 Task: Create a due date automation trigger when advanced on, on the tuesday of the week a card is due add content with a description starting with resumeat 11:00 AM.
Action: Mouse moved to (877, 271)
Screenshot: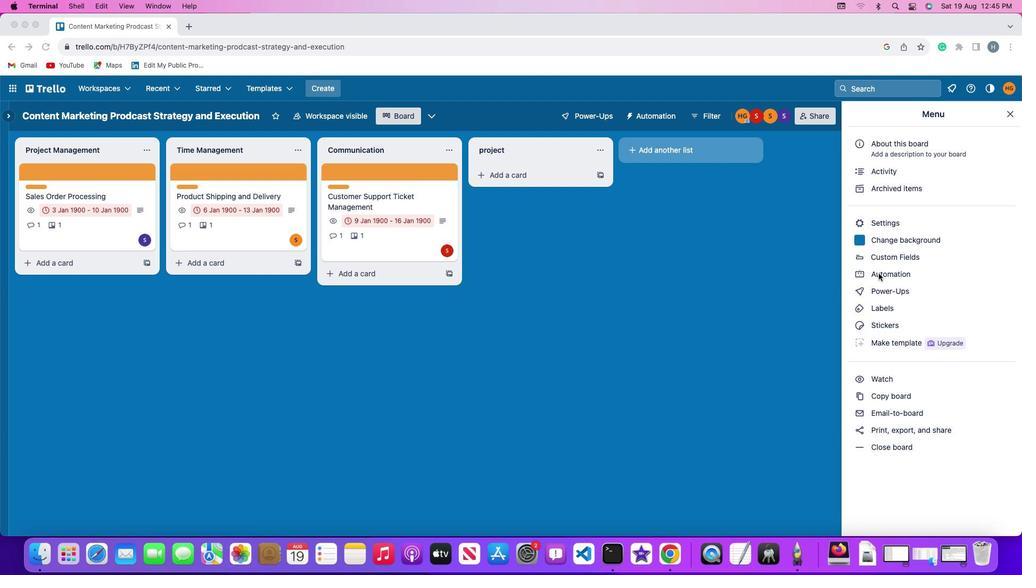 
Action: Mouse pressed left at (877, 271)
Screenshot: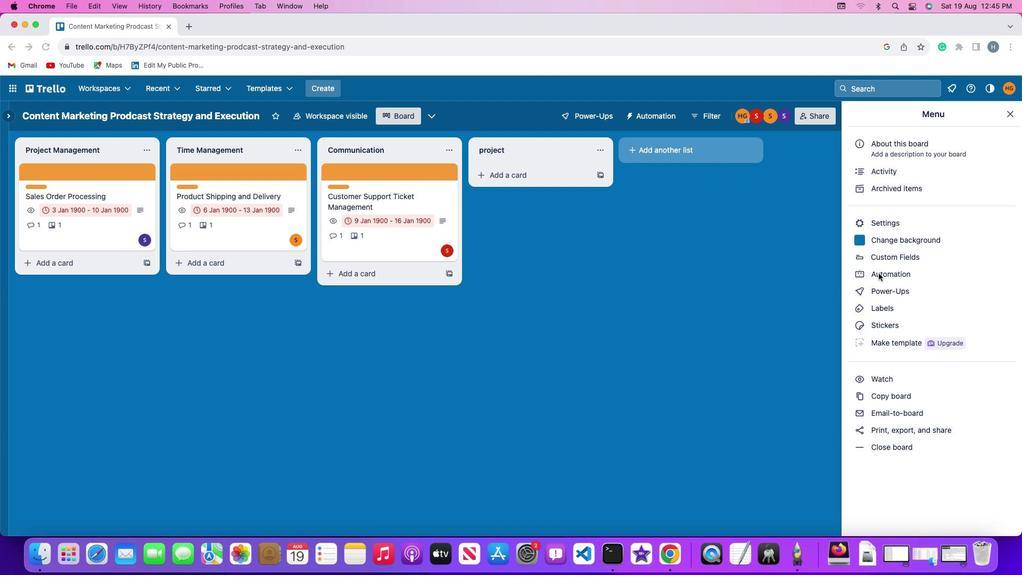 
Action: Mouse pressed left at (877, 271)
Screenshot: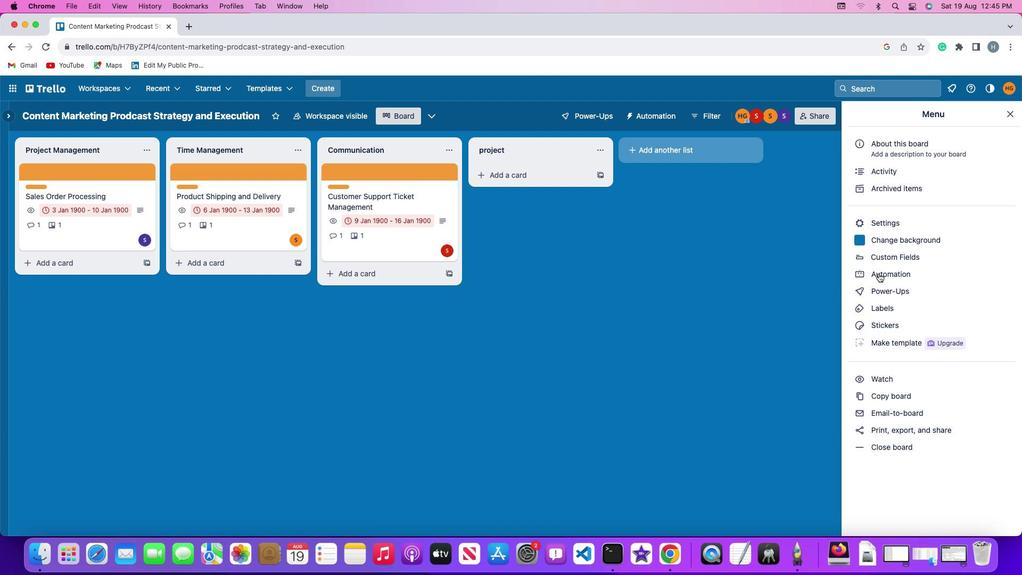 
Action: Mouse moved to (63, 243)
Screenshot: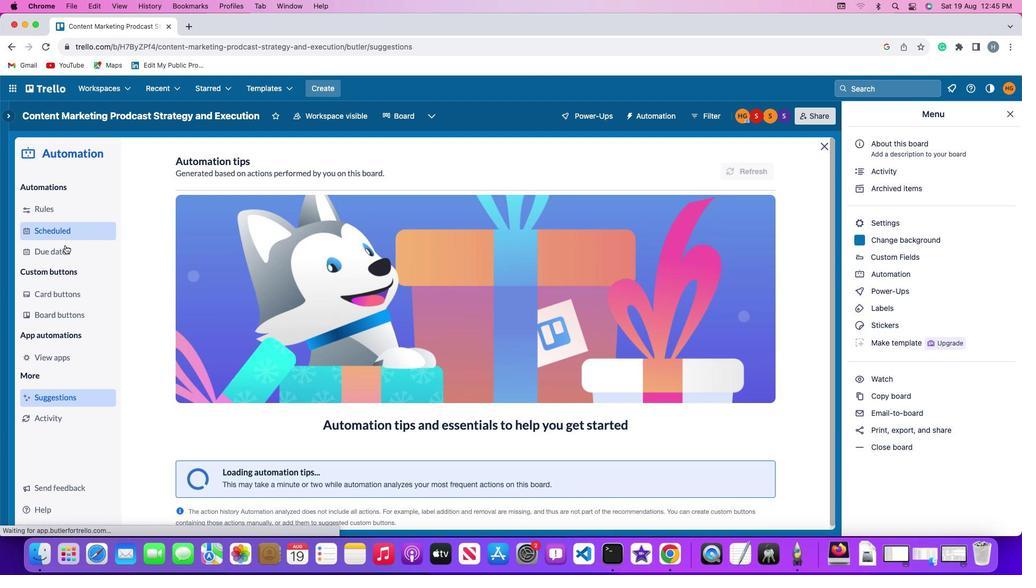 
Action: Mouse pressed left at (63, 243)
Screenshot: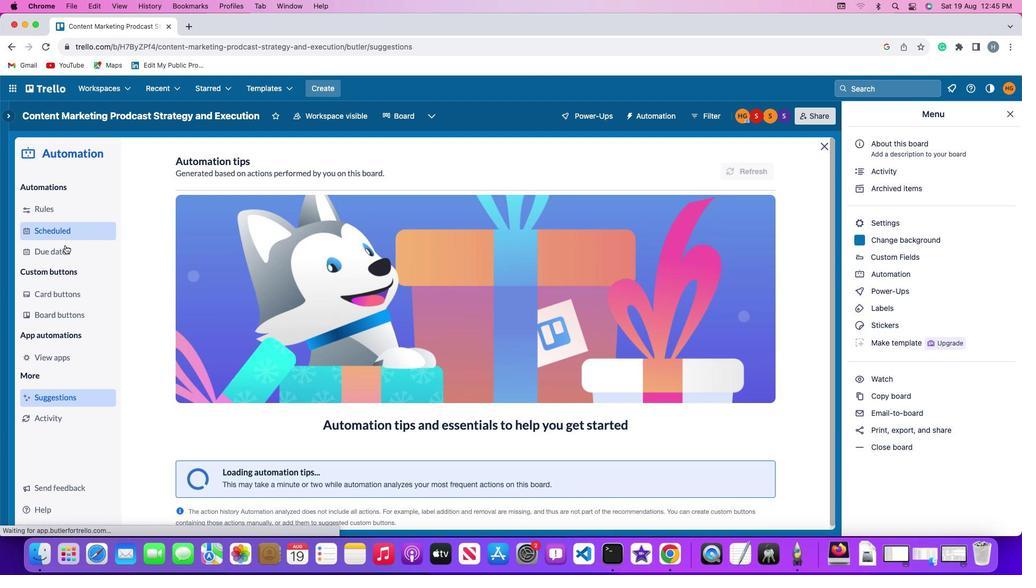 
Action: Mouse moved to (730, 159)
Screenshot: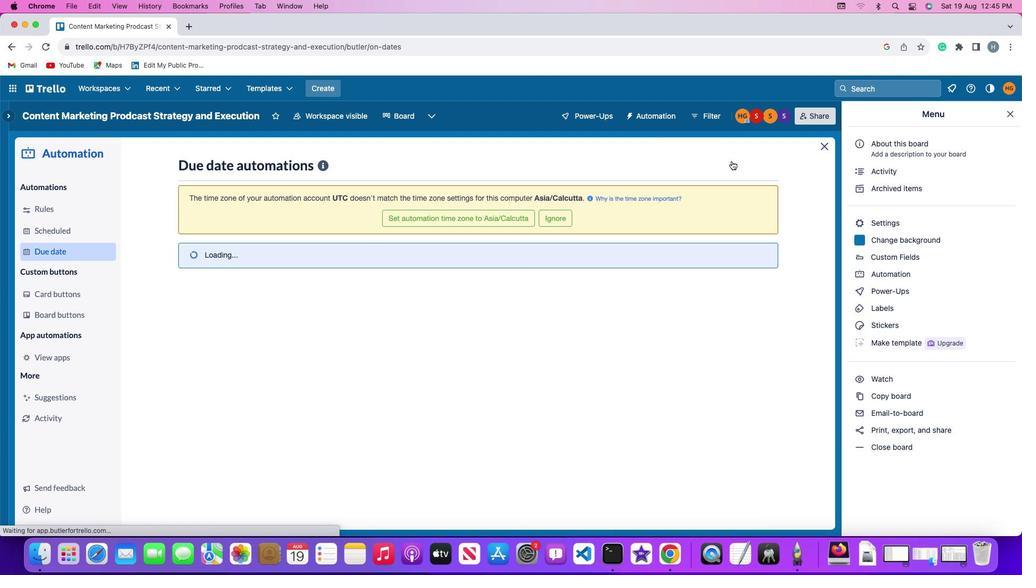 
Action: Mouse pressed left at (730, 159)
Screenshot: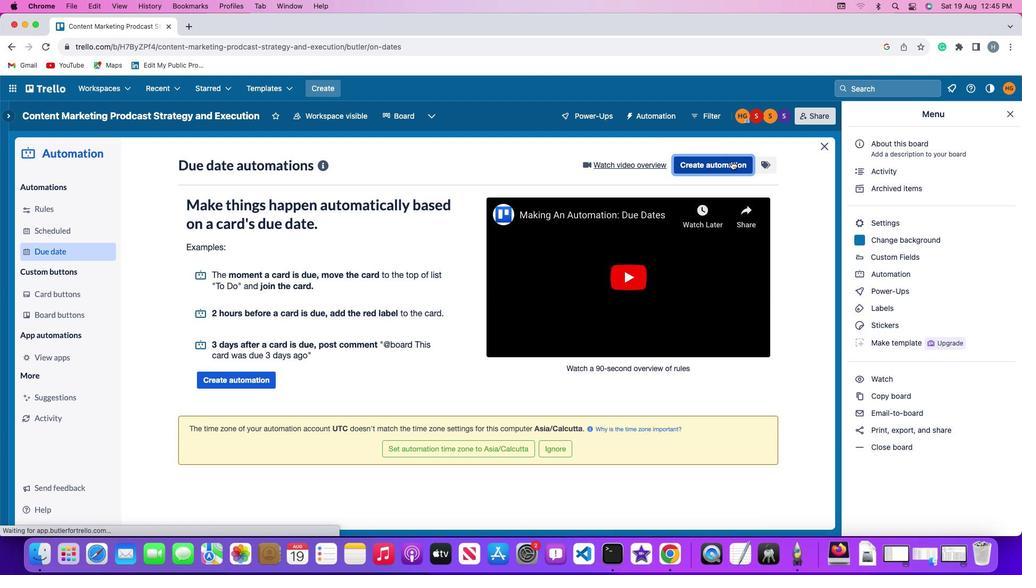
Action: Mouse moved to (264, 270)
Screenshot: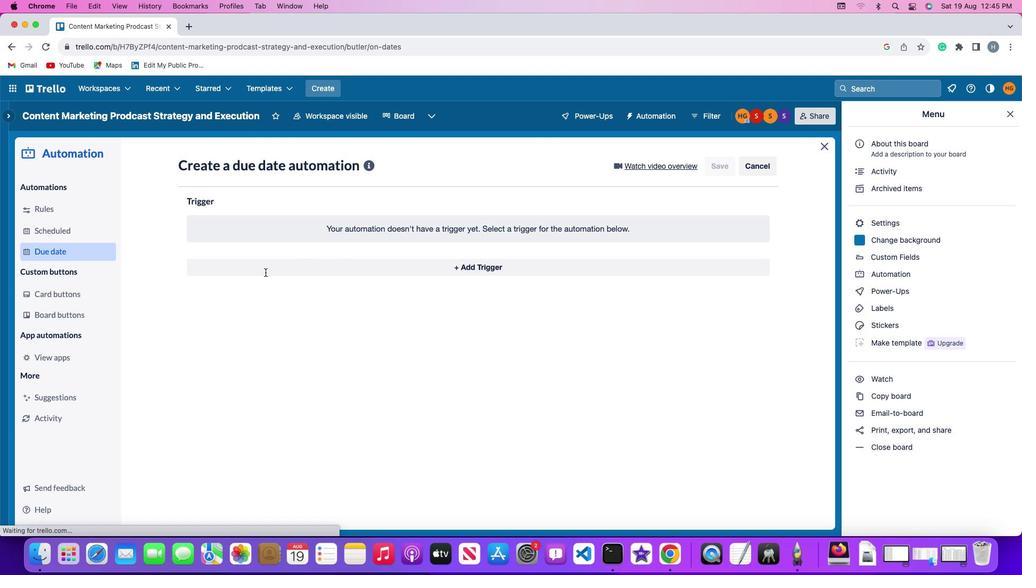 
Action: Mouse pressed left at (264, 270)
Screenshot: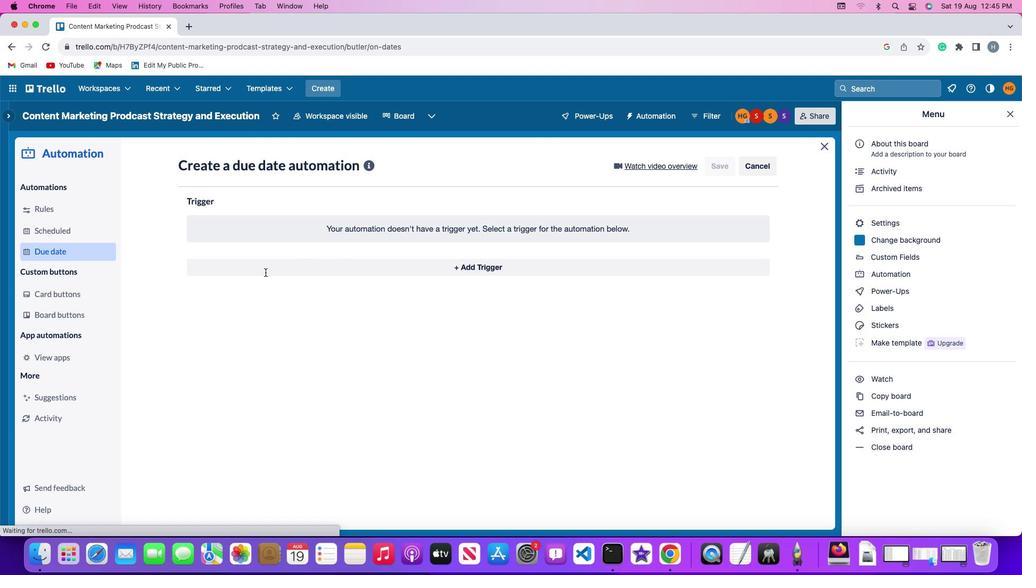 
Action: Mouse moved to (237, 466)
Screenshot: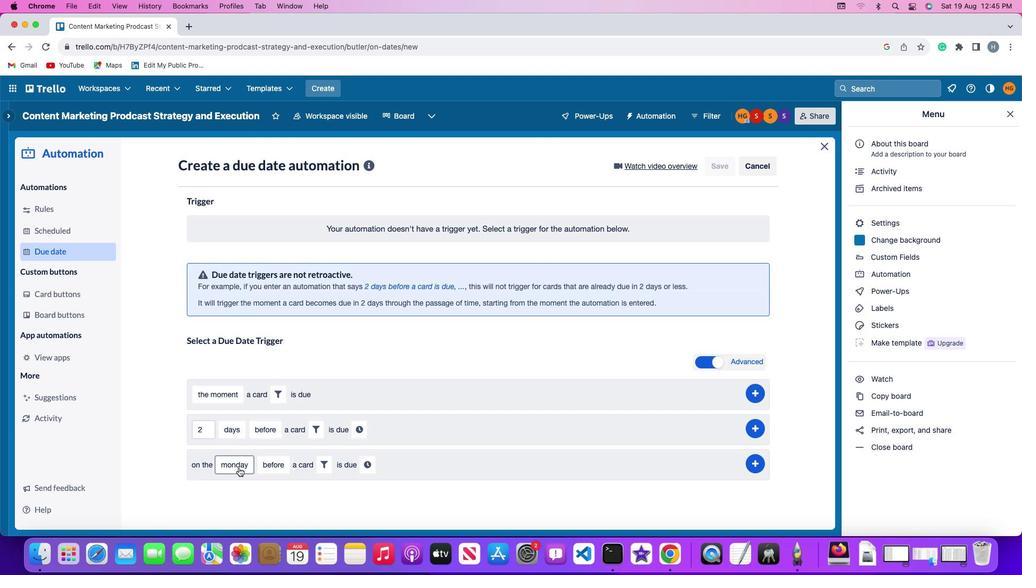
Action: Mouse pressed left at (237, 466)
Screenshot: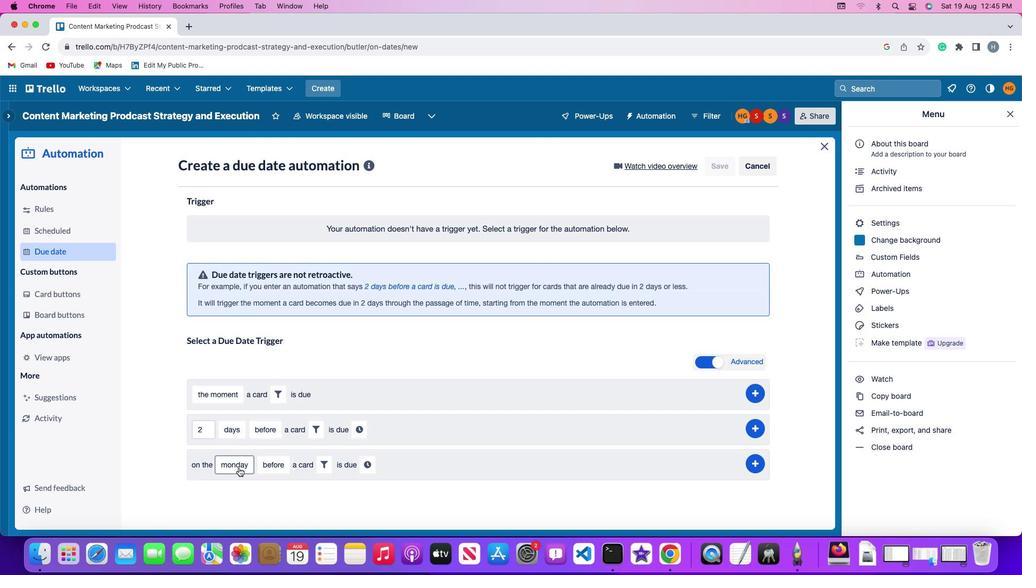 
Action: Mouse moved to (253, 337)
Screenshot: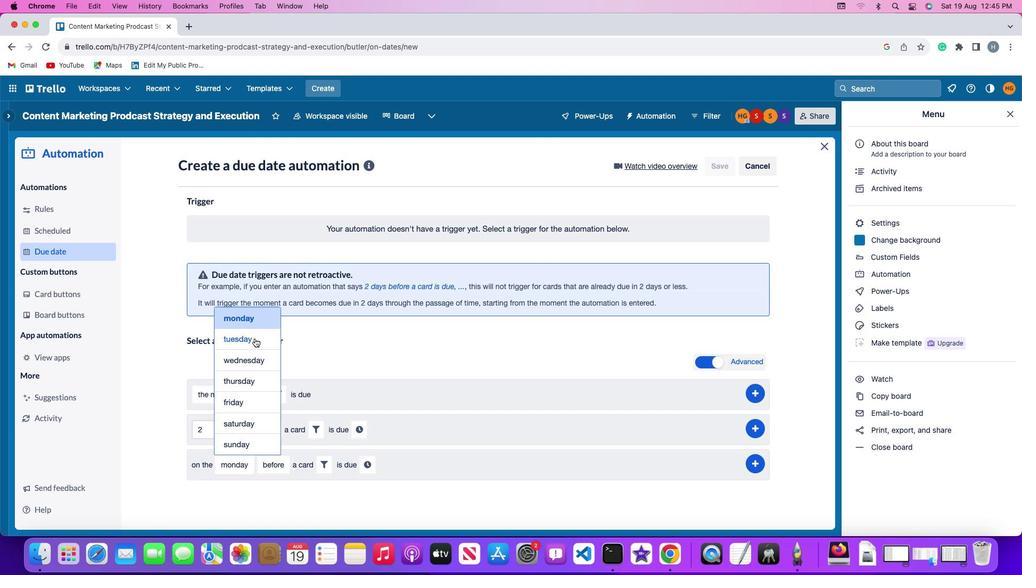 
Action: Mouse pressed left at (253, 337)
Screenshot: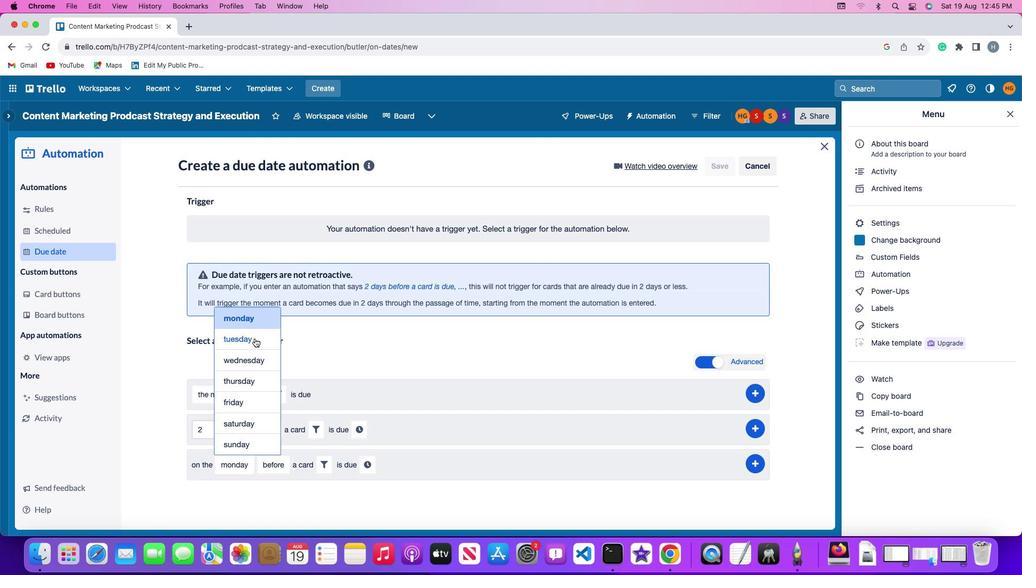 
Action: Mouse moved to (272, 459)
Screenshot: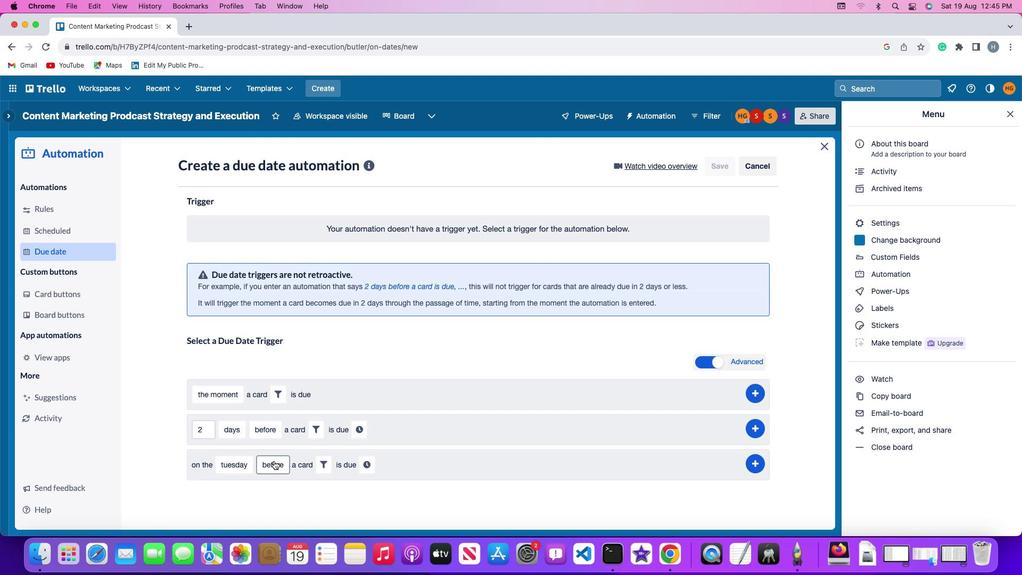 
Action: Mouse pressed left at (272, 459)
Screenshot: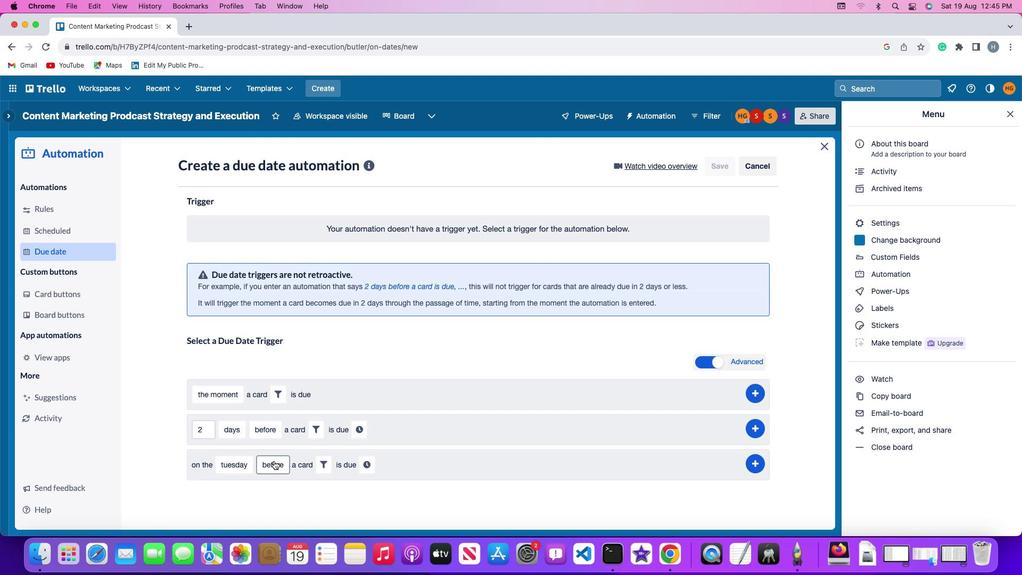 
Action: Mouse moved to (276, 422)
Screenshot: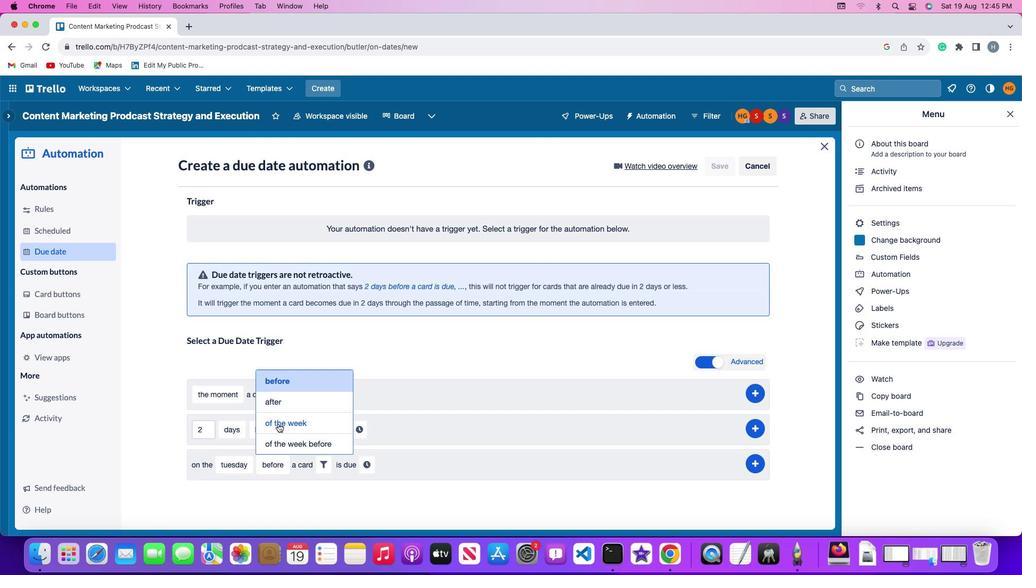 
Action: Mouse pressed left at (276, 422)
Screenshot: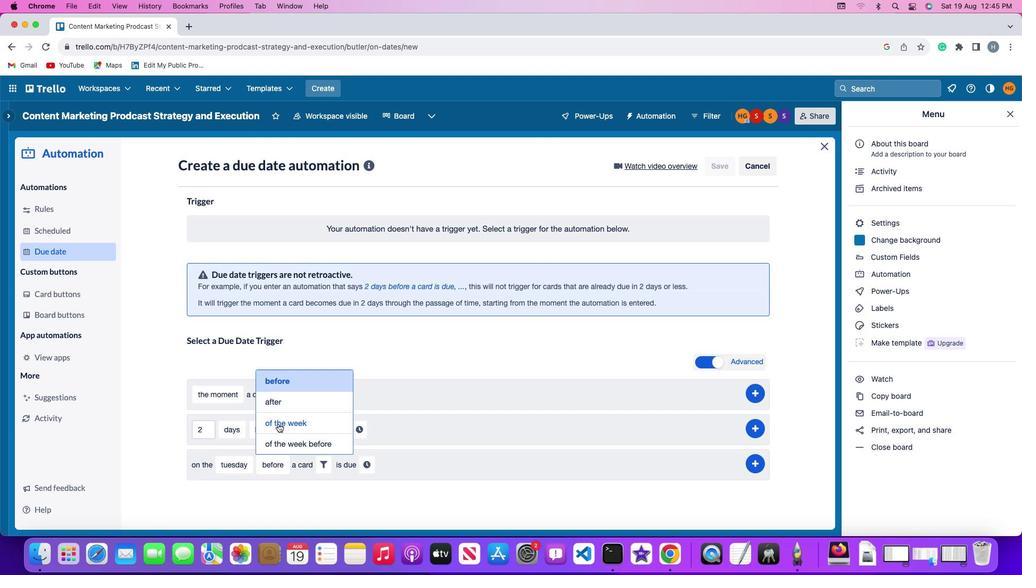 
Action: Mouse moved to (338, 455)
Screenshot: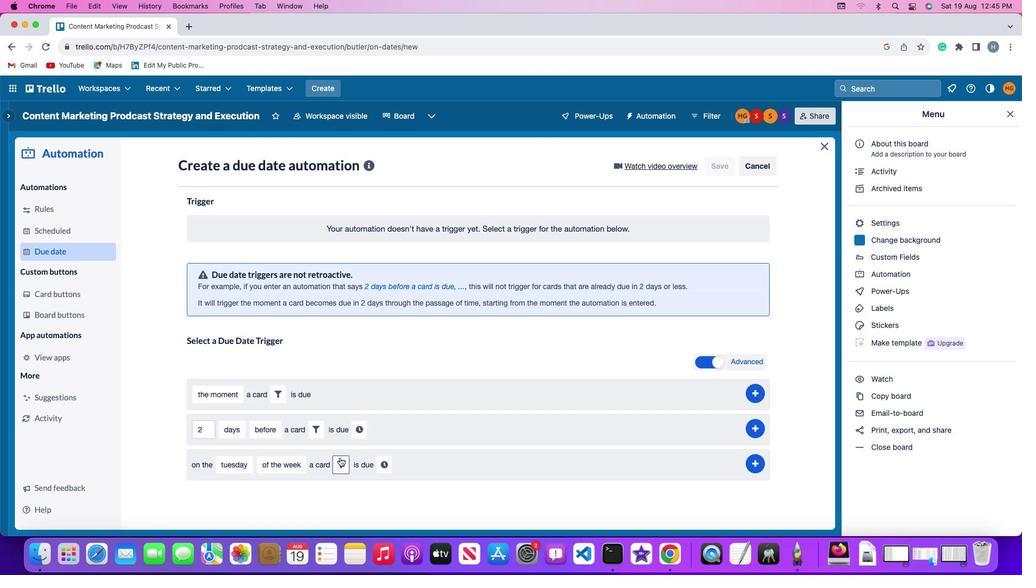 
Action: Mouse pressed left at (338, 455)
Screenshot: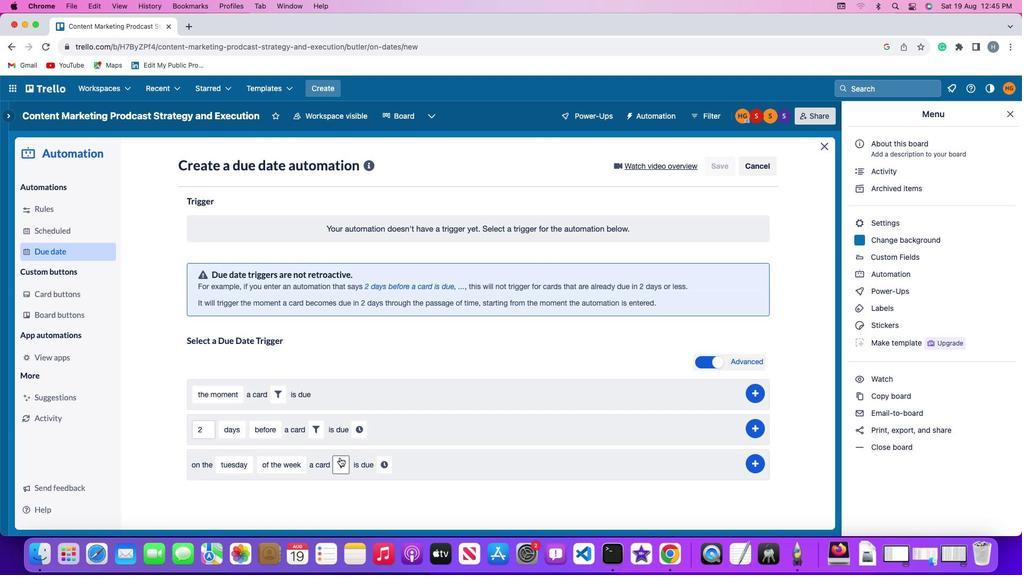 
Action: Mouse moved to (467, 491)
Screenshot: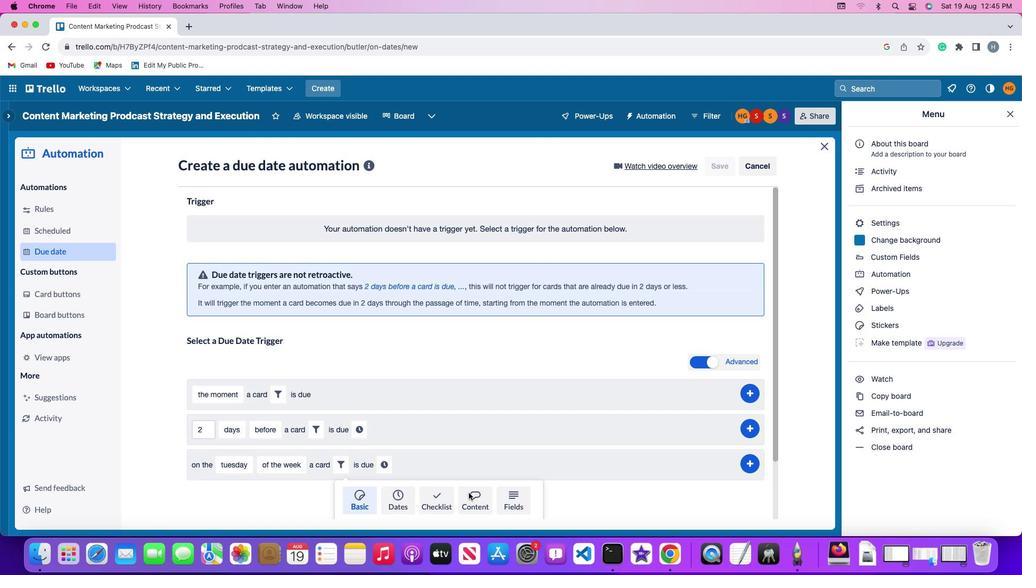 
Action: Mouse pressed left at (467, 491)
Screenshot: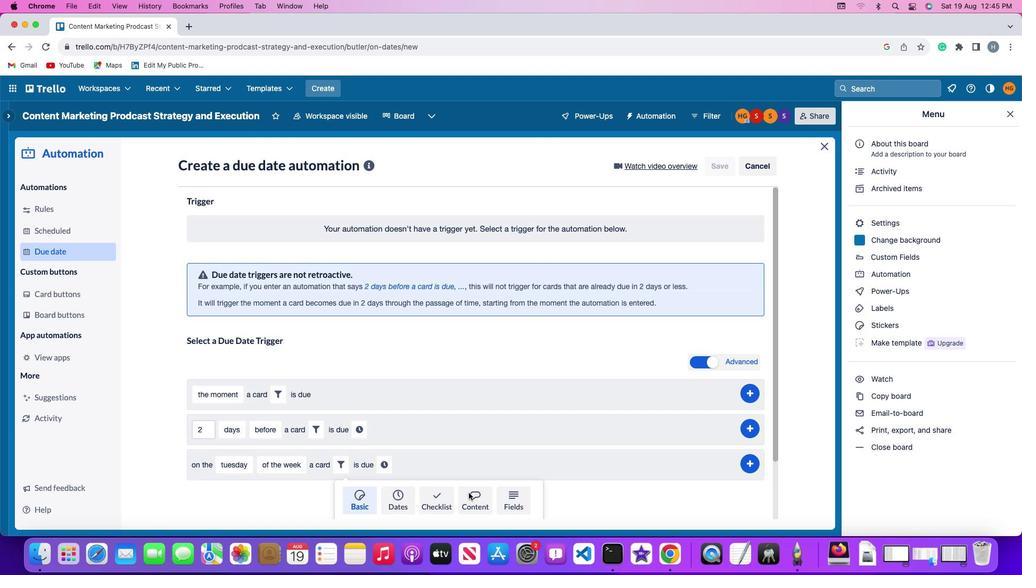 
Action: Mouse moved to (278, 491)
Screenshot: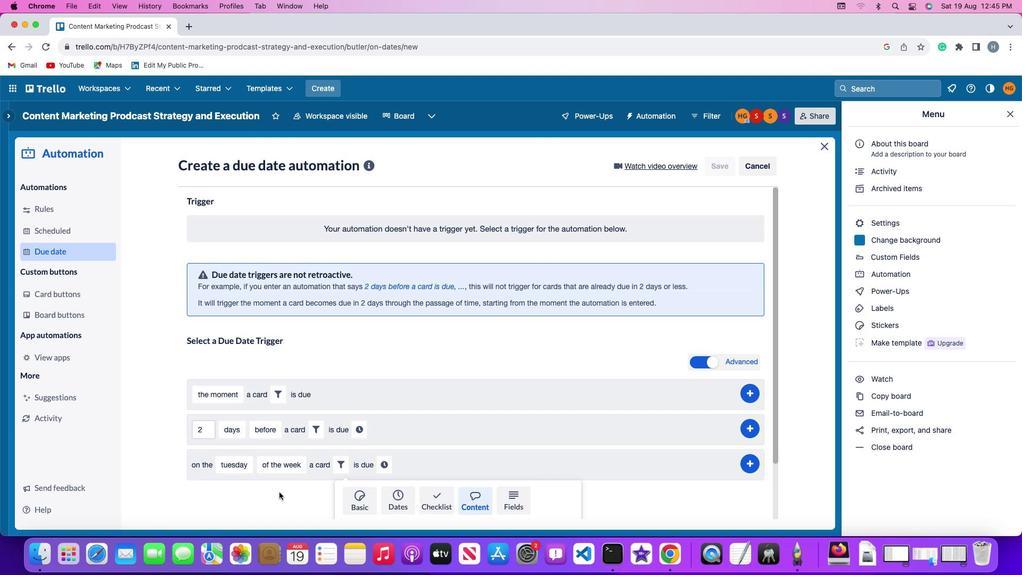 
Action: Mouse scrolled (278, 491) with delta (-1, -1)
Screenshot: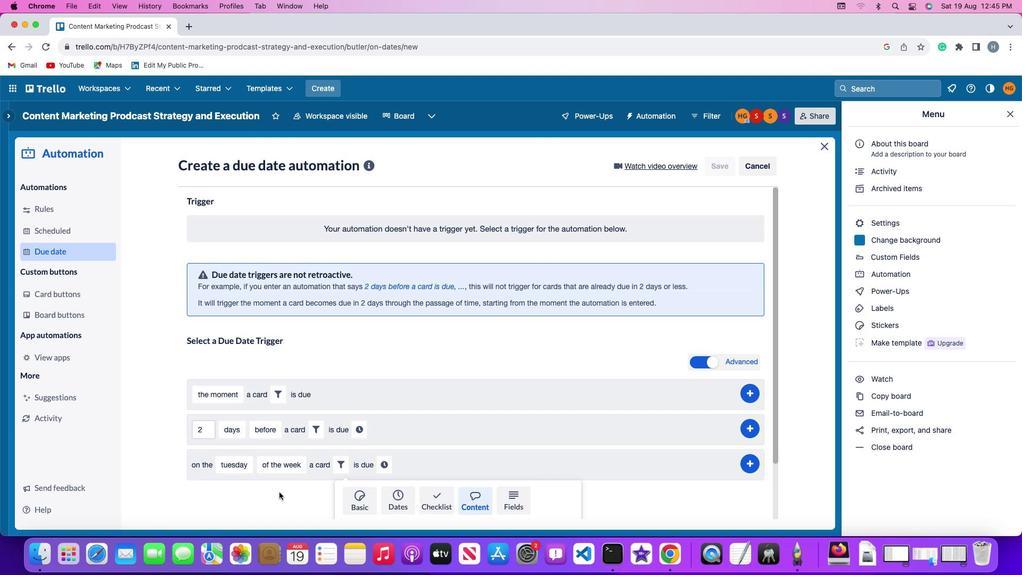 
Action: Mouse scrolled (278, 491) with delta (-1, -1)
Screenshot: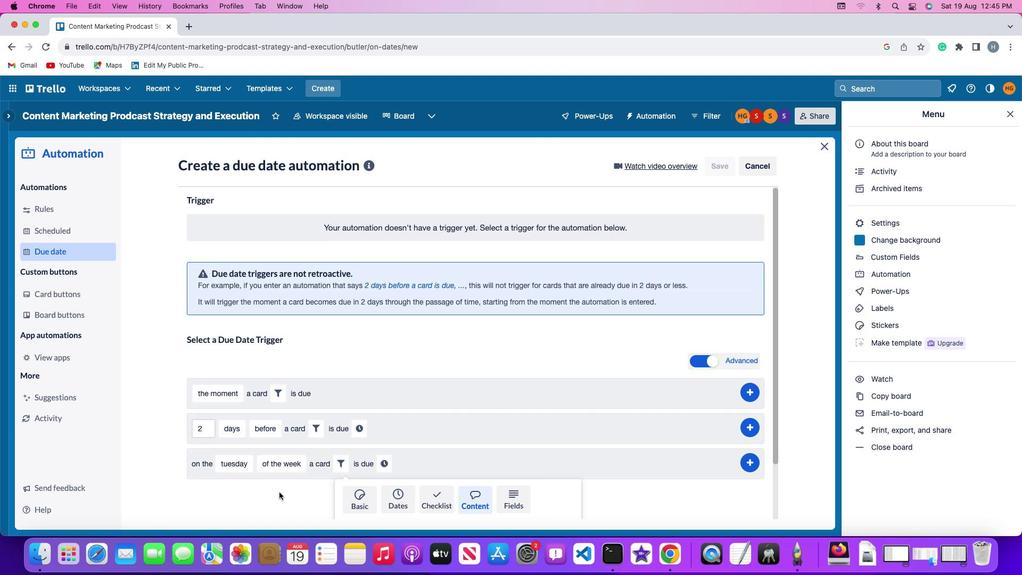 
Action: Mouse moved to (278, 491)
Screenshot: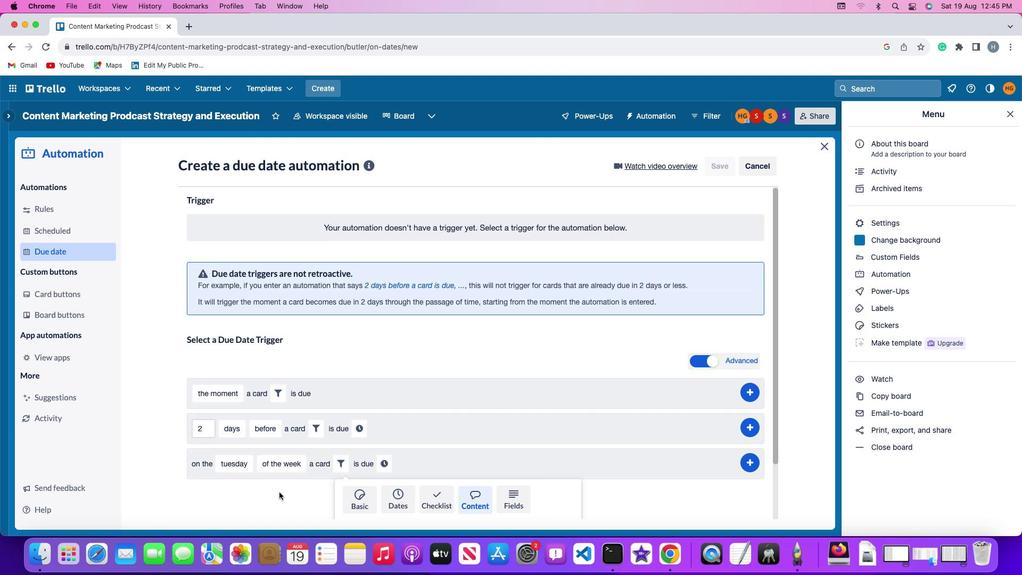 
Action: Mouse scrolled (278, 491) with delta (-1, -2)
Screenshot: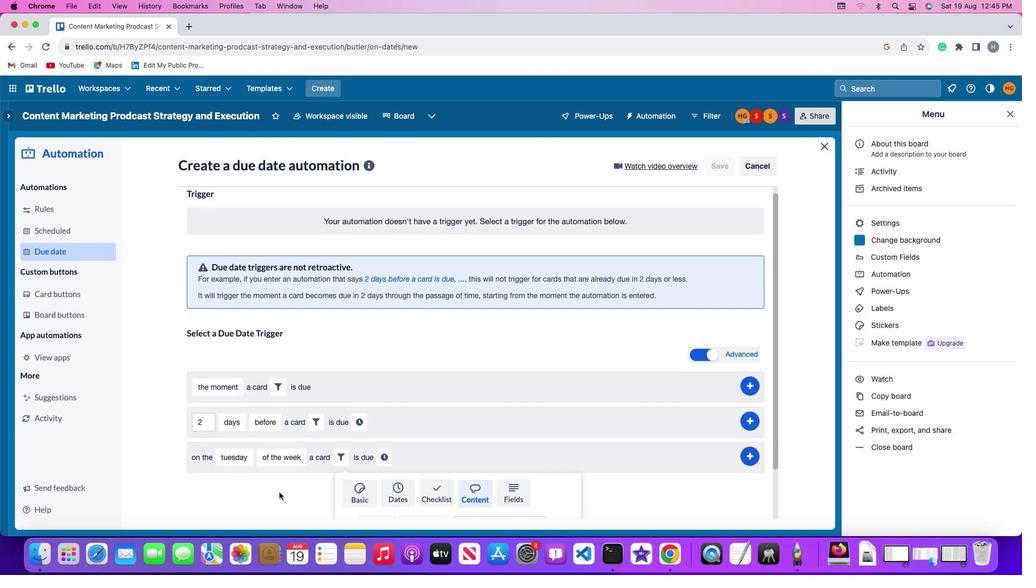 
Action: Mouse scrolled (278, 491) with delta (-1, -2)
Screenshot: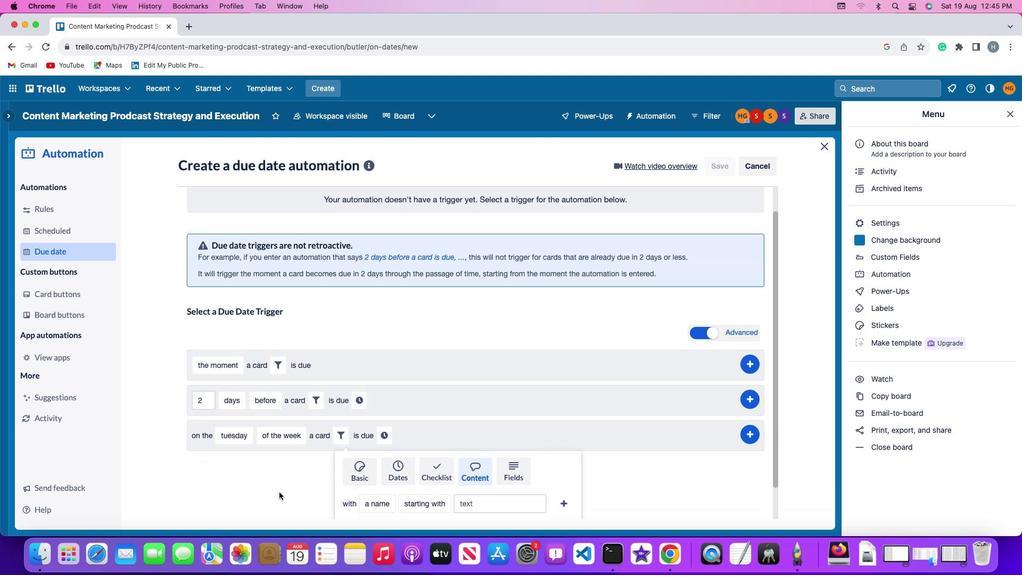 
Action: Mouse moved to (367, 460)
Screenshot: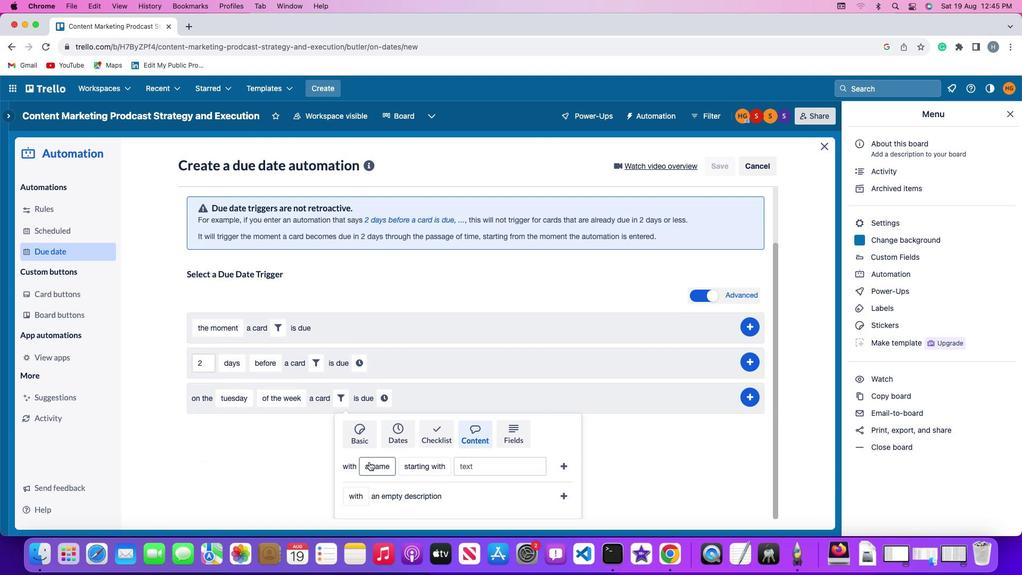 
Action: Mouse pressed left at (367, 460)
Screenshot: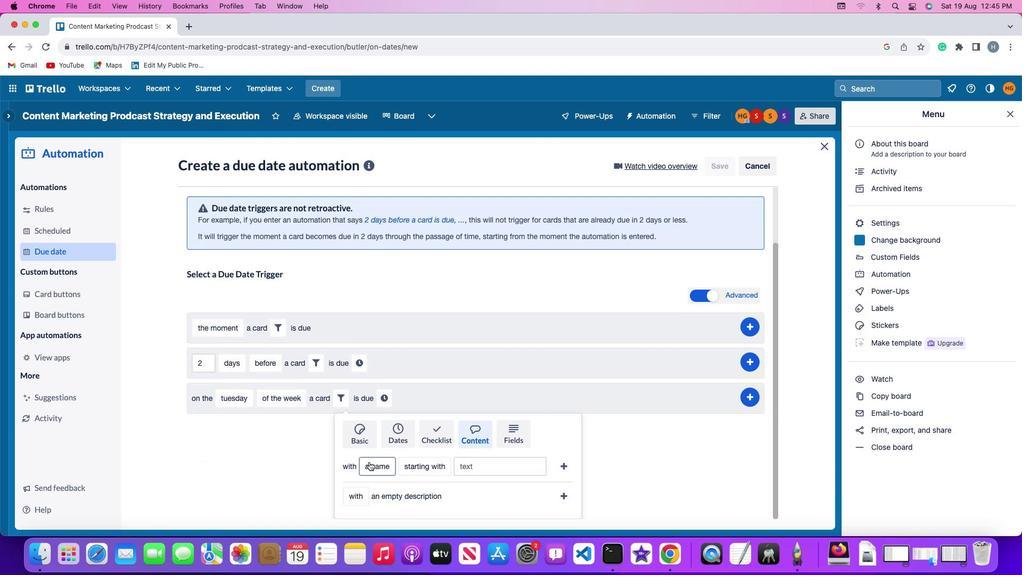 
Action: Mouse moved to (378, 422)
Screenshot: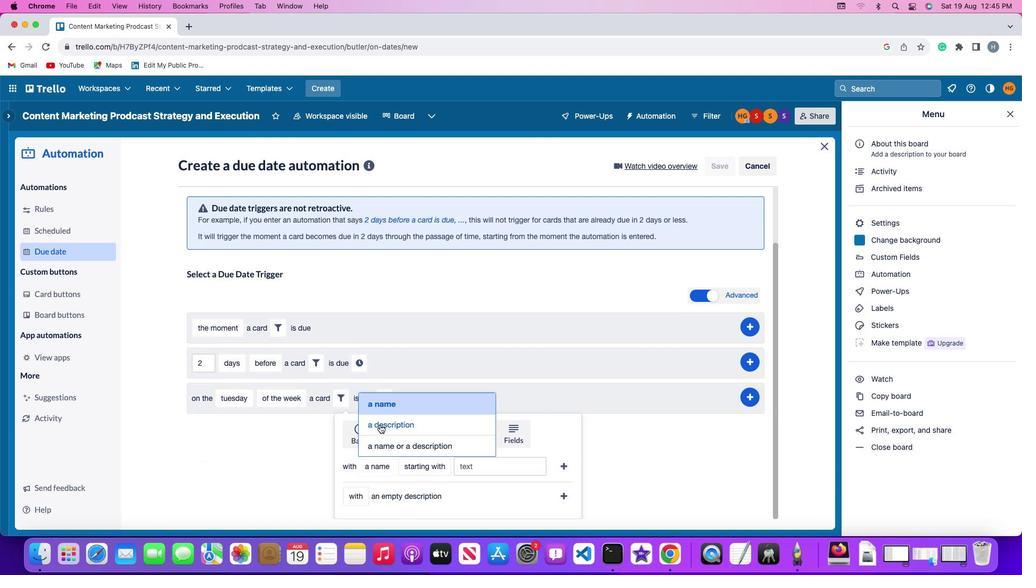 
Action: Mouse pressed left at (378, 422)
Screenshot: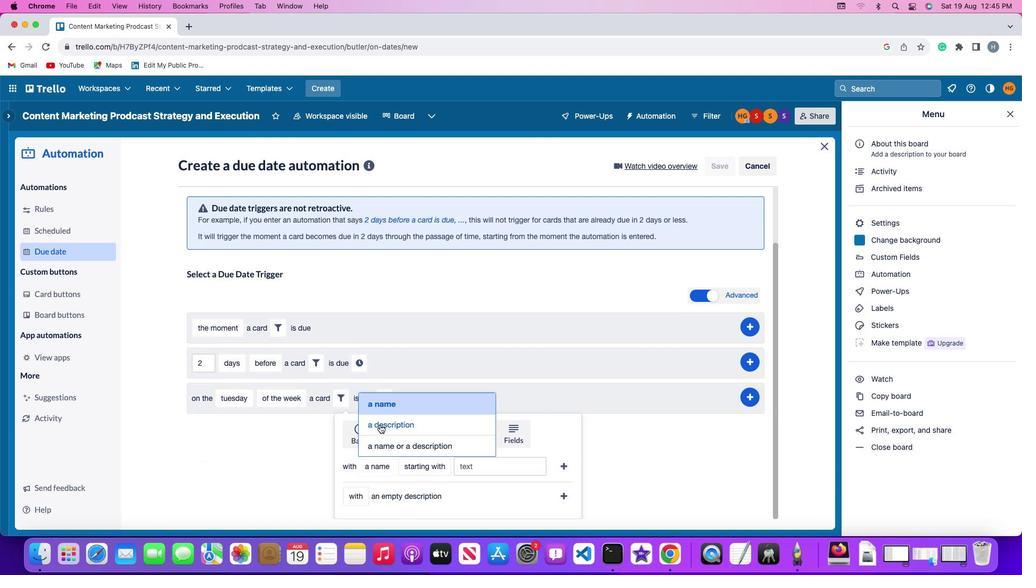 
Action: Mouse moved to (437, 458)
Screenshot: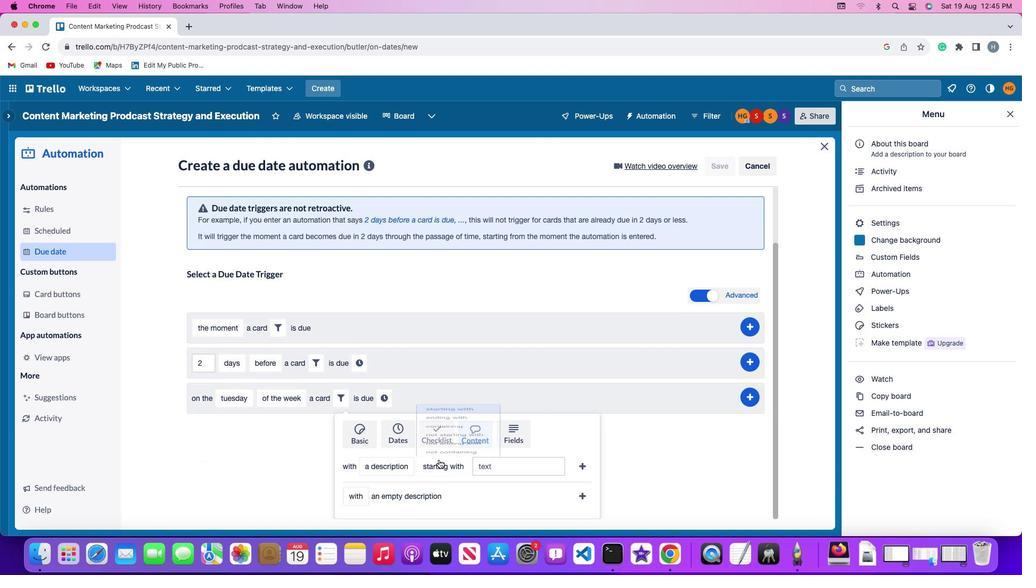 
Action: Mouse pressed left at (437, 458)
Screenshot: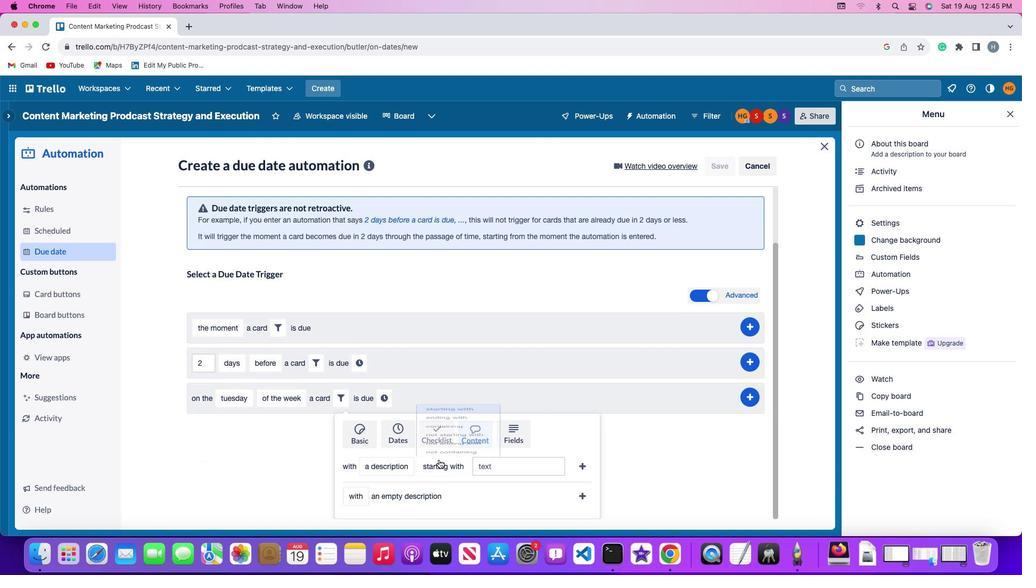 
Action: Mouse moved to (446, 335)
Screenshot: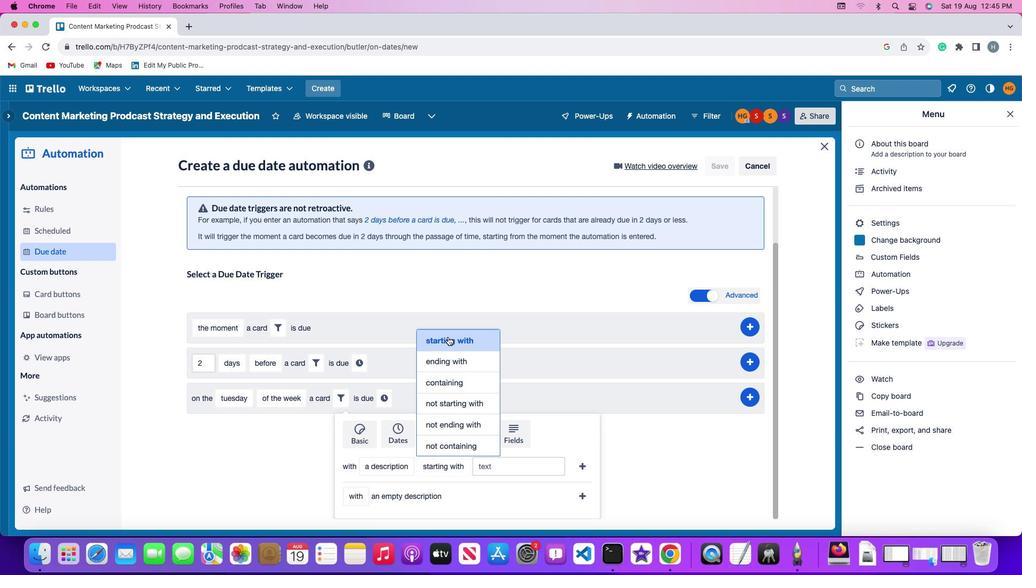 
Action: Mouse pressed left at (446, 335)
Screenshot: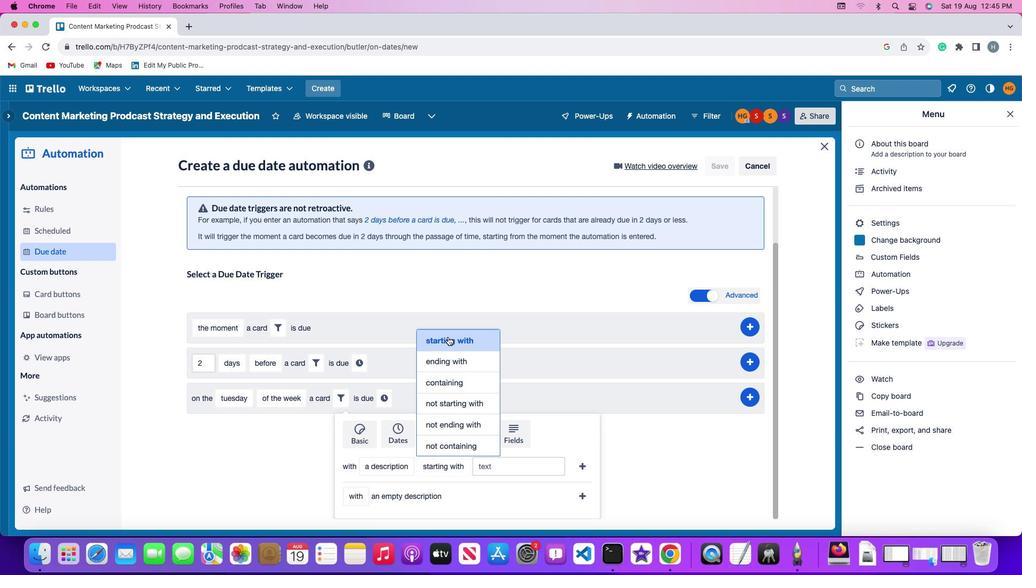 
Action: Mouse moved to (498, 459)
Screenshot: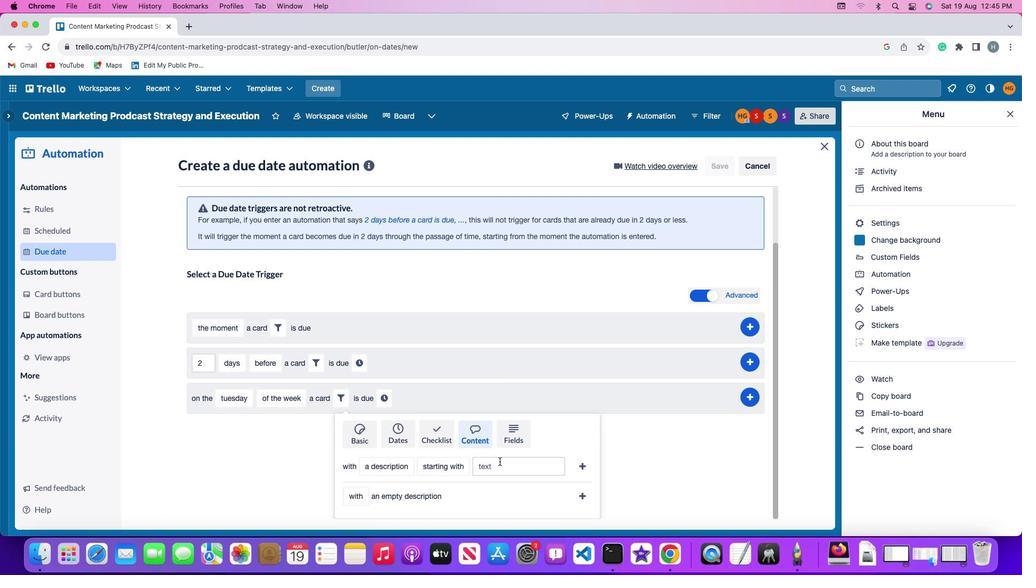 
Action: Mouse pressed left at (498, 459)
Screenshot: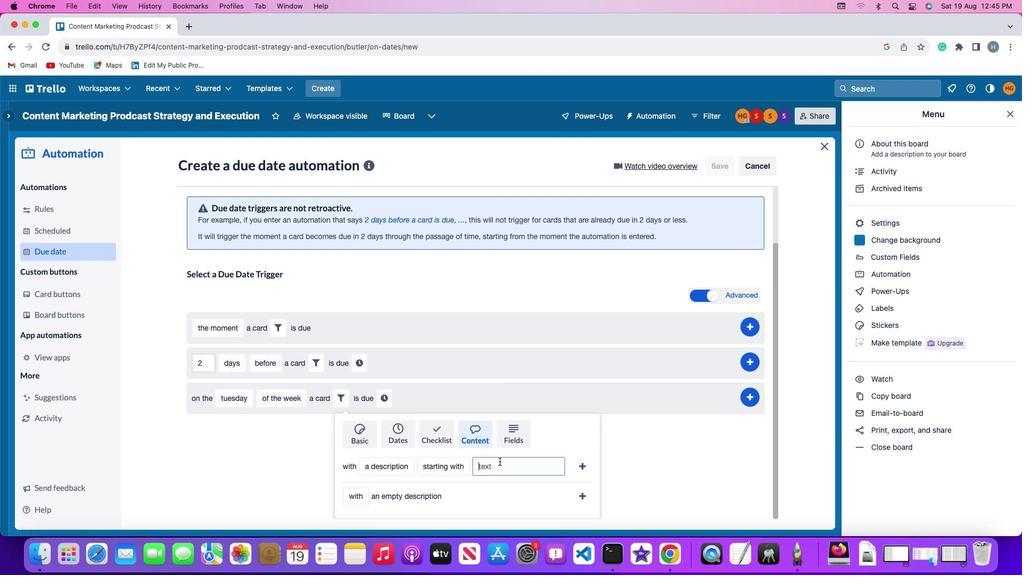 
Action: Mouse moved to (498, 459)
Screenshot: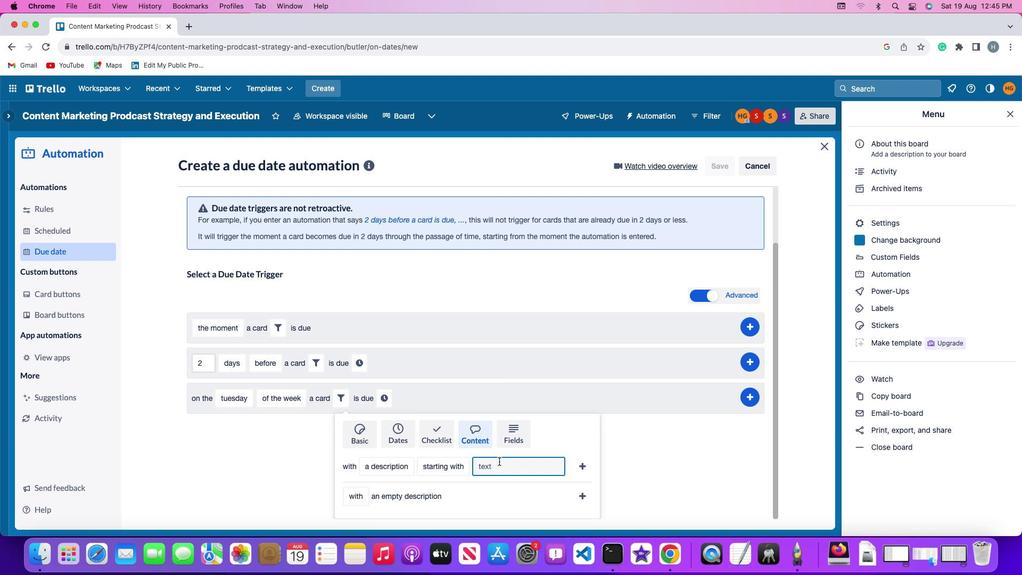 
Action: Key pressed 'r''e''s''u''m''e'
Screenshot: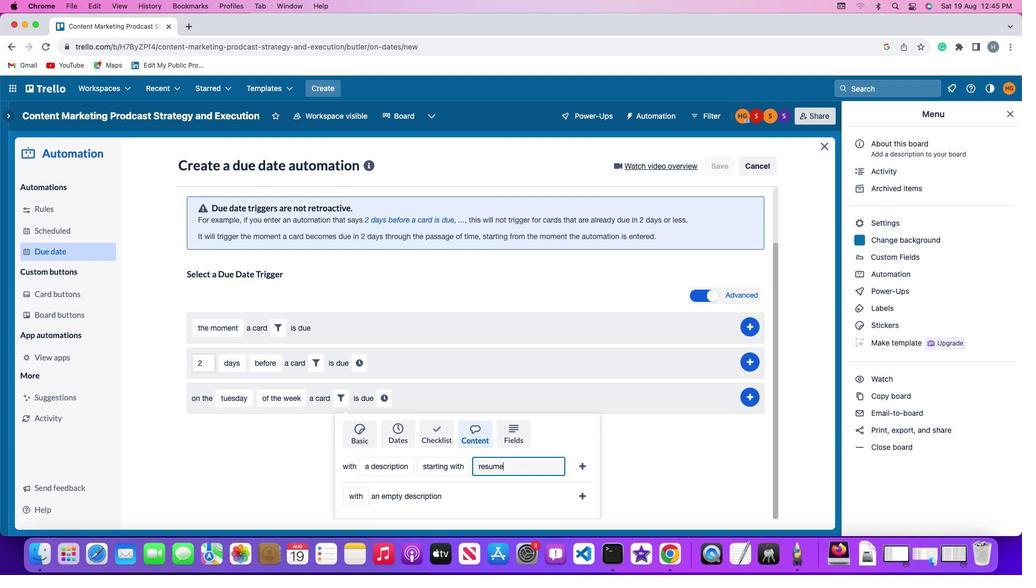 
Action: Mouse moved to (582, 463)
Screenshot: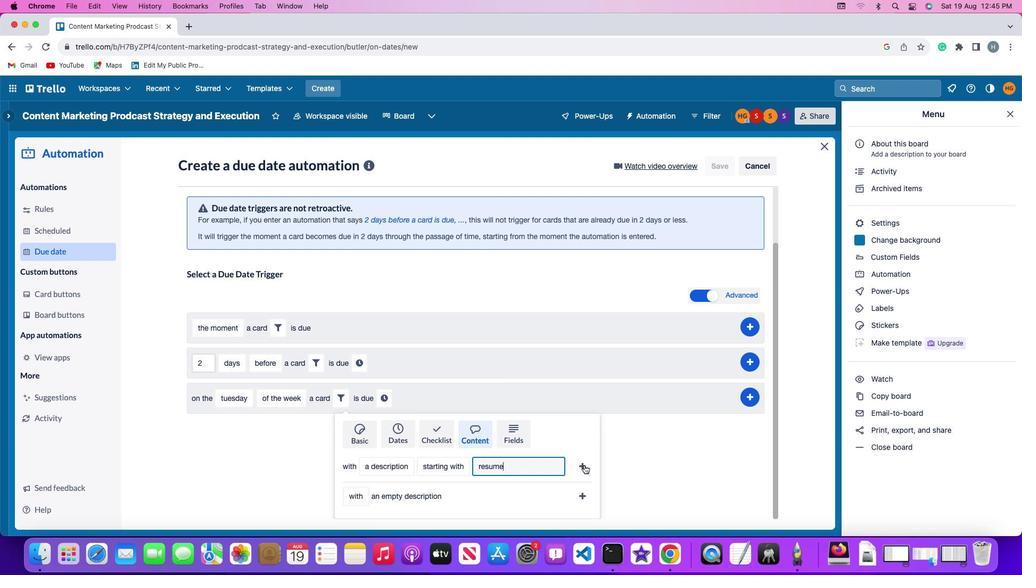 
Action: Mouse pressed left at (582, 463)
Screenshot: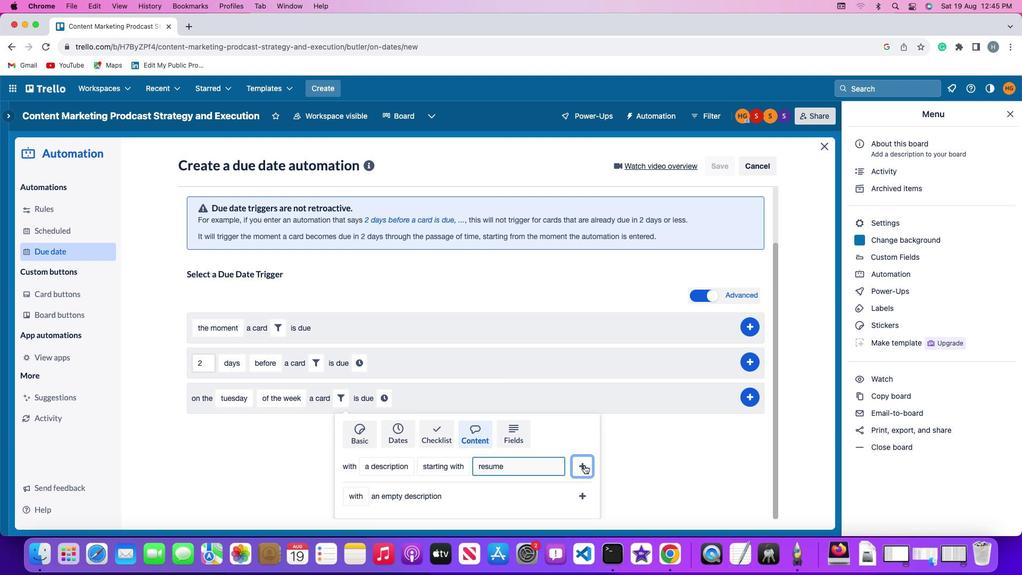 
Action: Mouse moved to (546, 448)
Screenshot: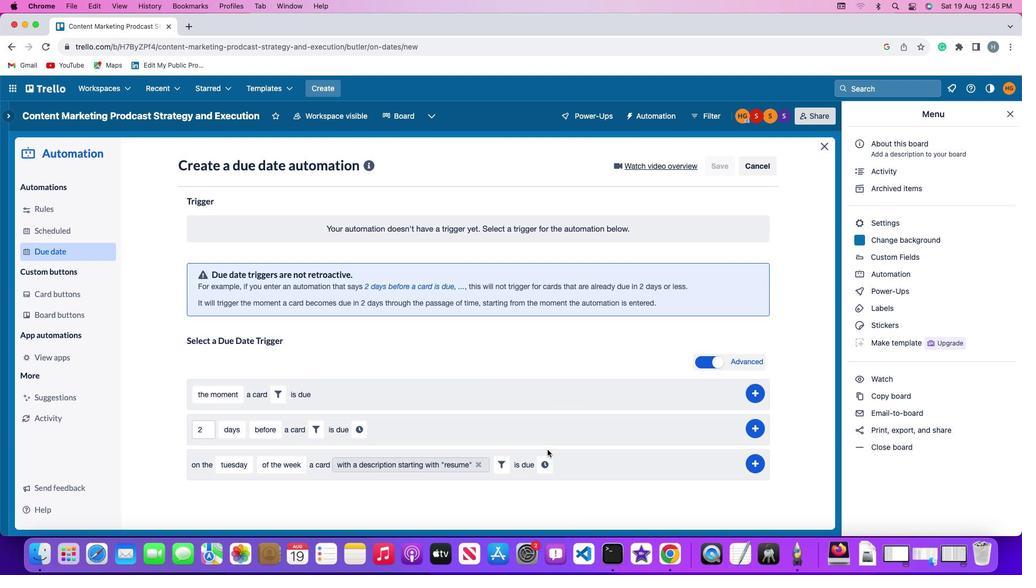 
Action: Mouse pressed left at (546, 448)
Screenshot: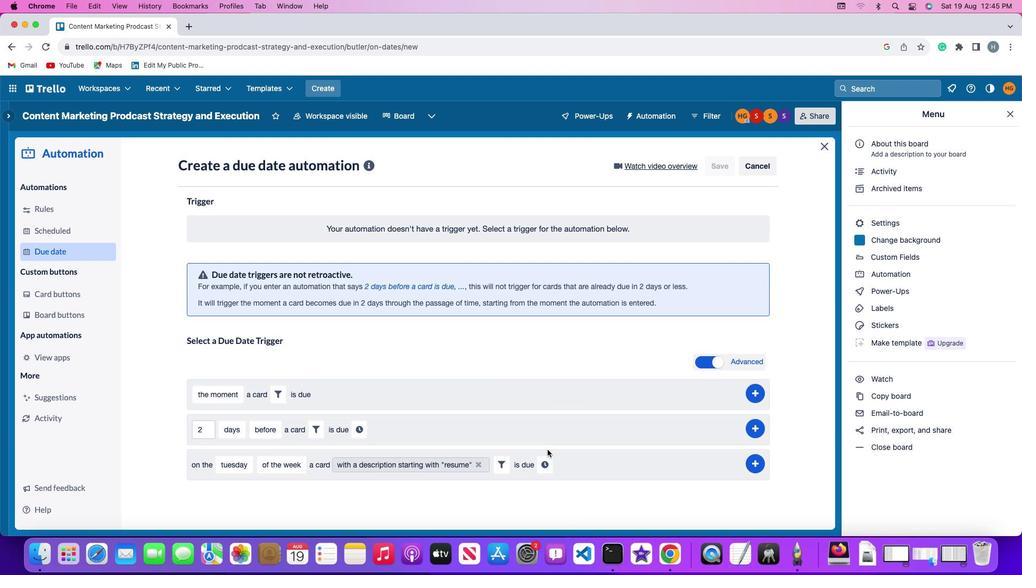 
Action: Mouse moved to (547, 460)
Screenshot: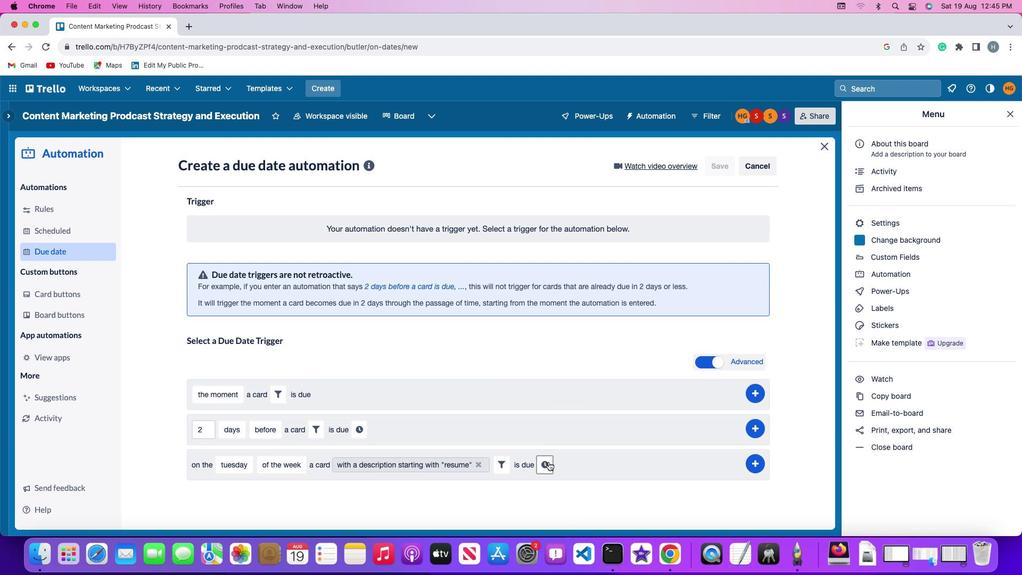 
Action: Mouse pressed left at (547, 460)
Screenshot: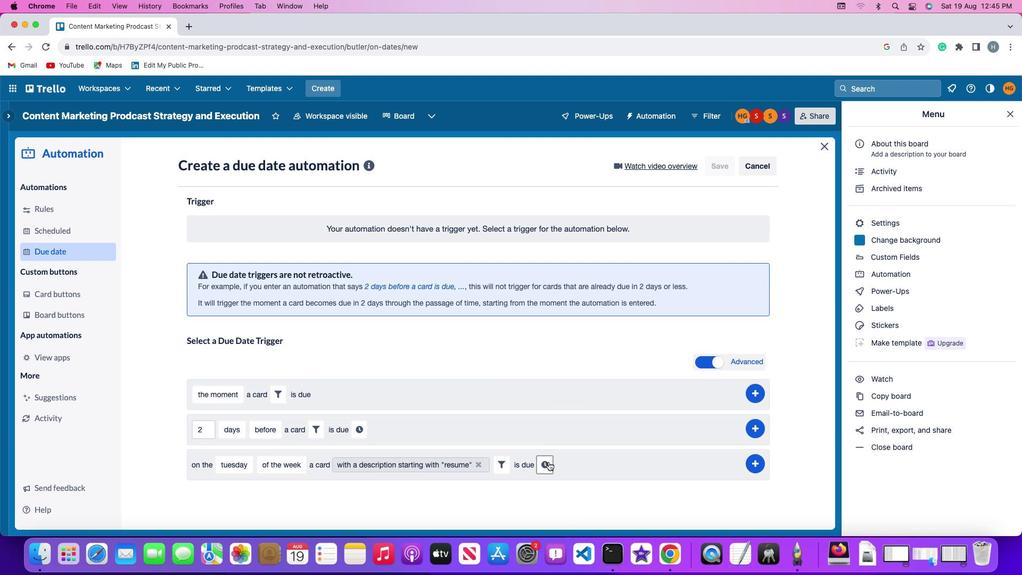 
Action: Mouse moved to (574, 463)
Screenshot: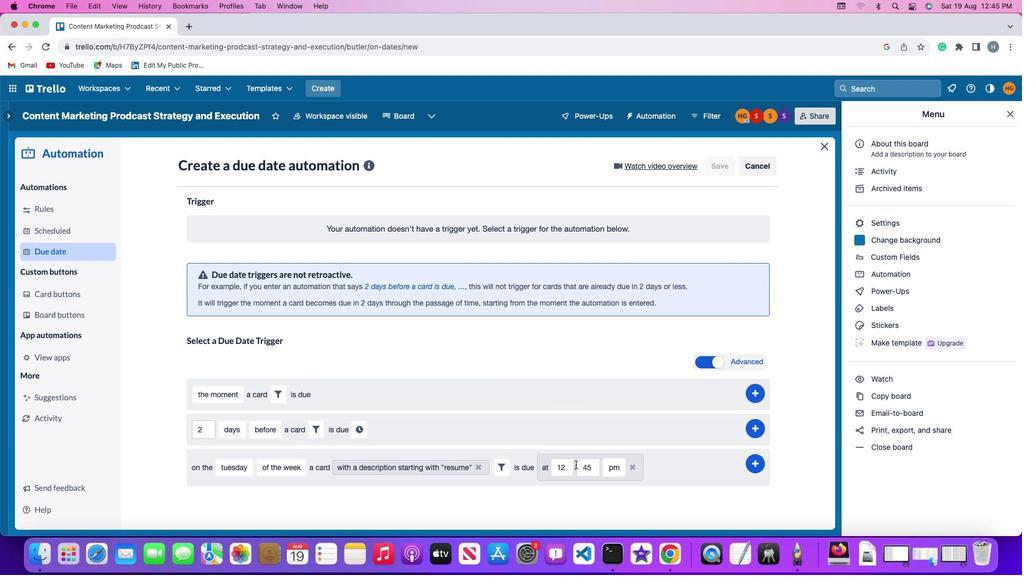
Action: Mouse pressed left at (574, 463)
Screenshot: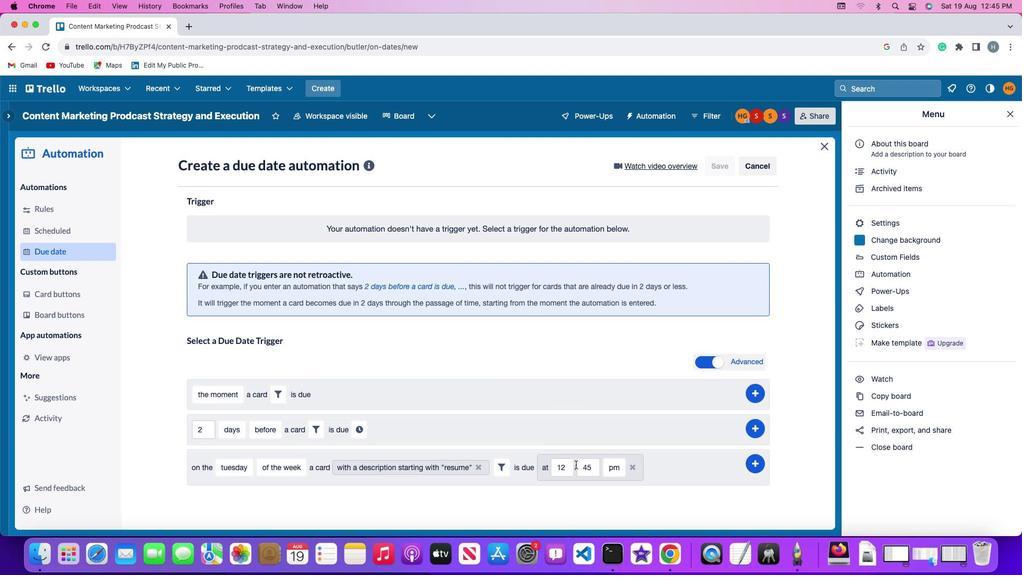 
Action: Mouse moved to (568, 463)
Screenshot: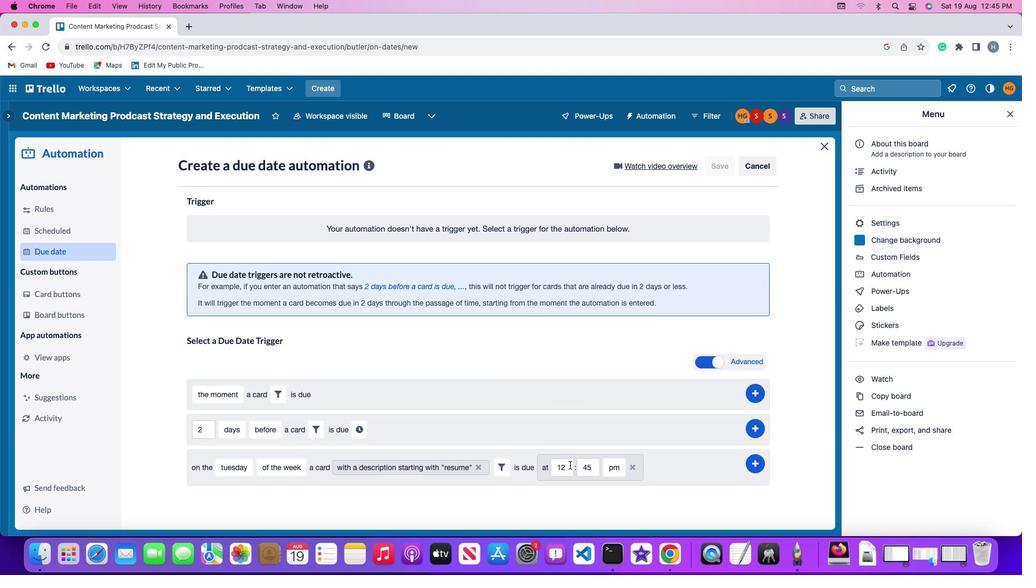 
Action: Mouse pressed left at (568, 463)
Screenshot: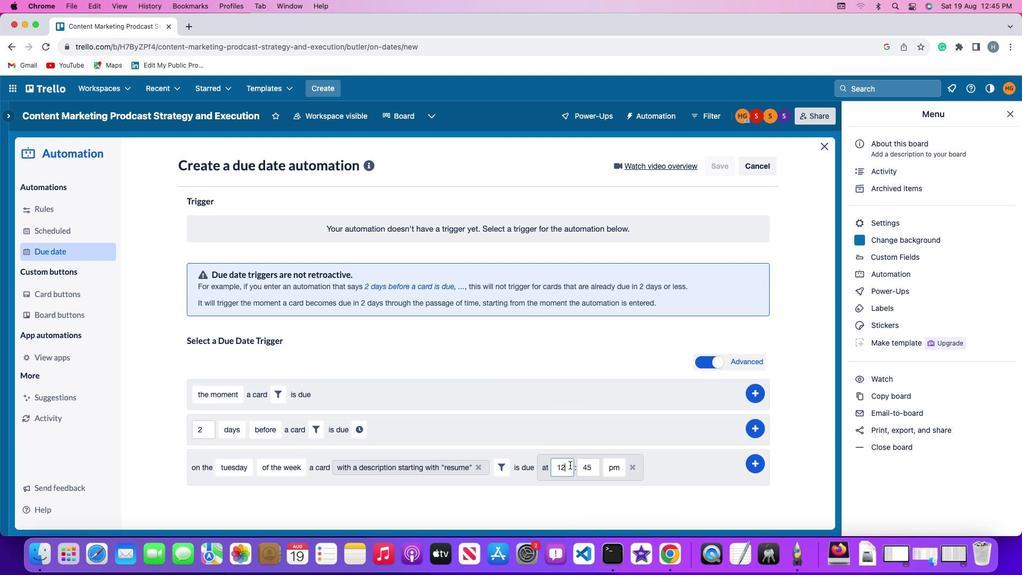 
Action: Key pressed Key.backspace'1'
Screenshot: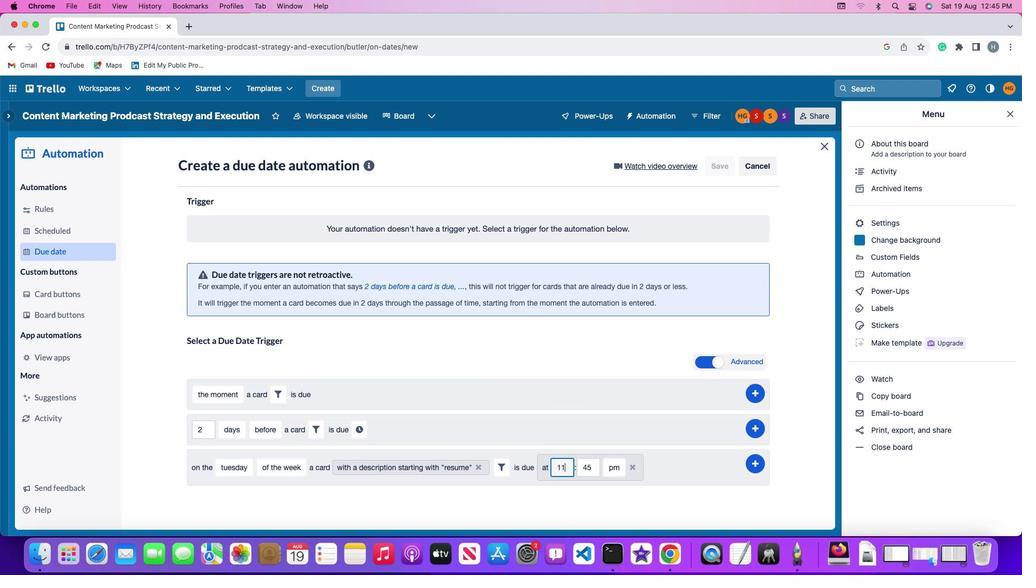 
Action: Mouse moved to (583, 462)
Screenshot: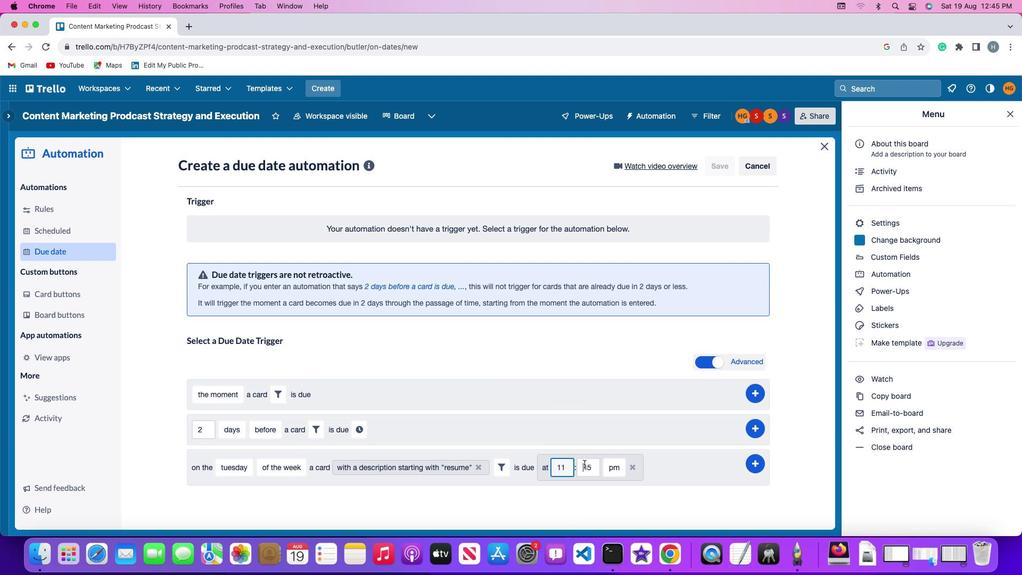 
Action: Mouse pressed left at (583, 462)
Screenshot: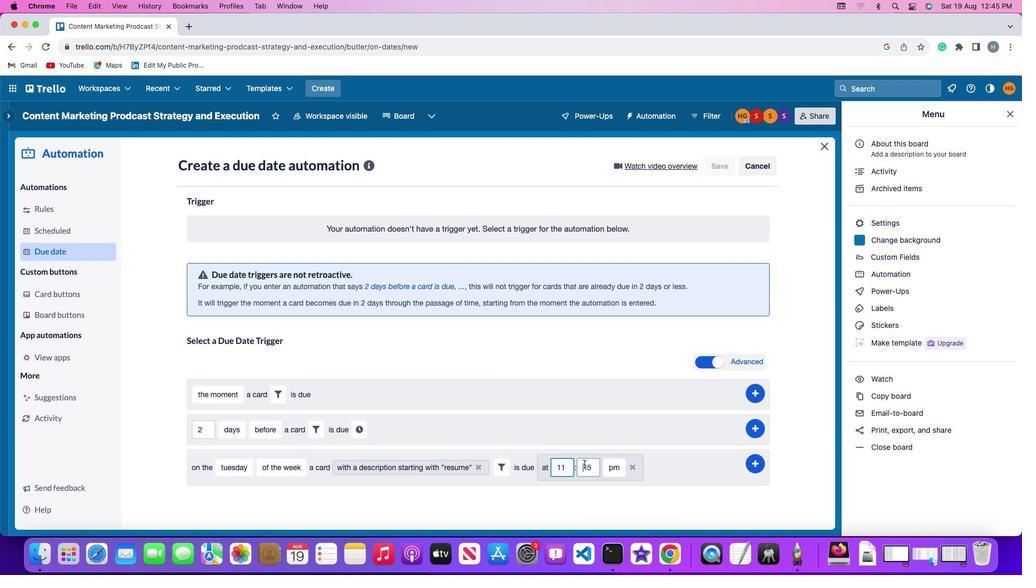
Action: Mouse moved to (585, 462)
Screenshot: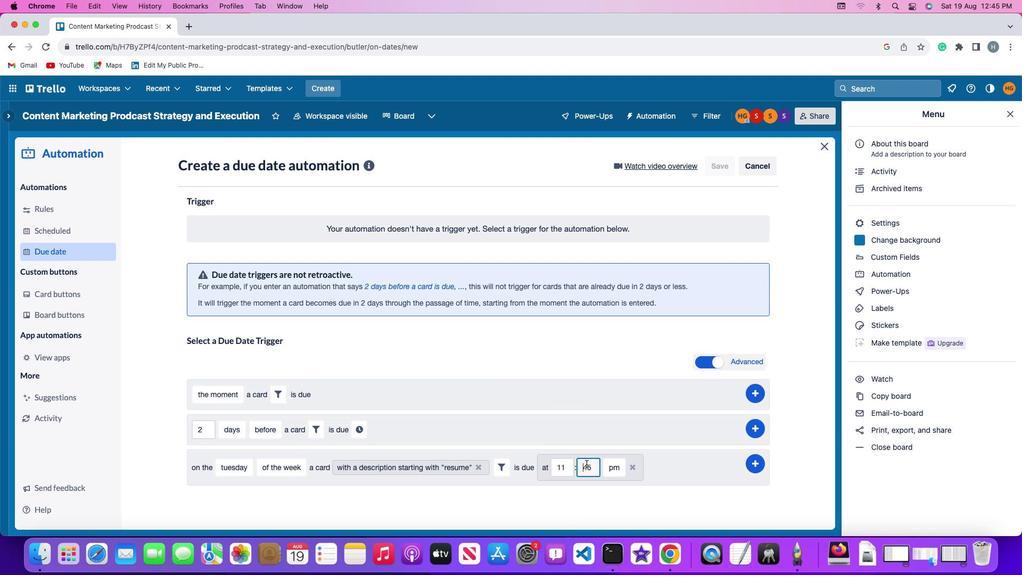 
Action: Key pressed Key.rightKey.rightKey.backspaceKey.backspace'0''0'
Screenshot: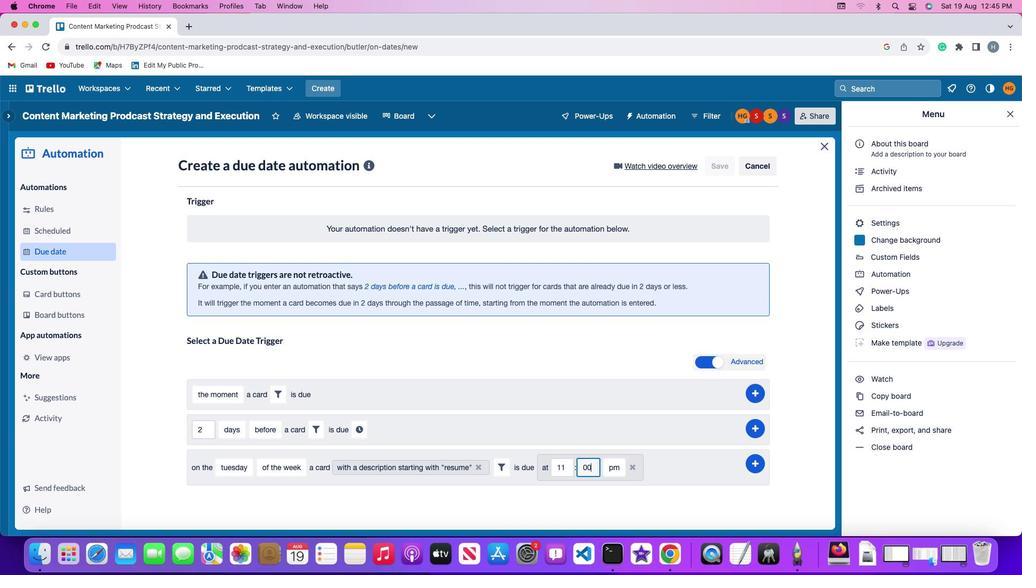
Action: Mouse moved to (600, 464)
Screenshot: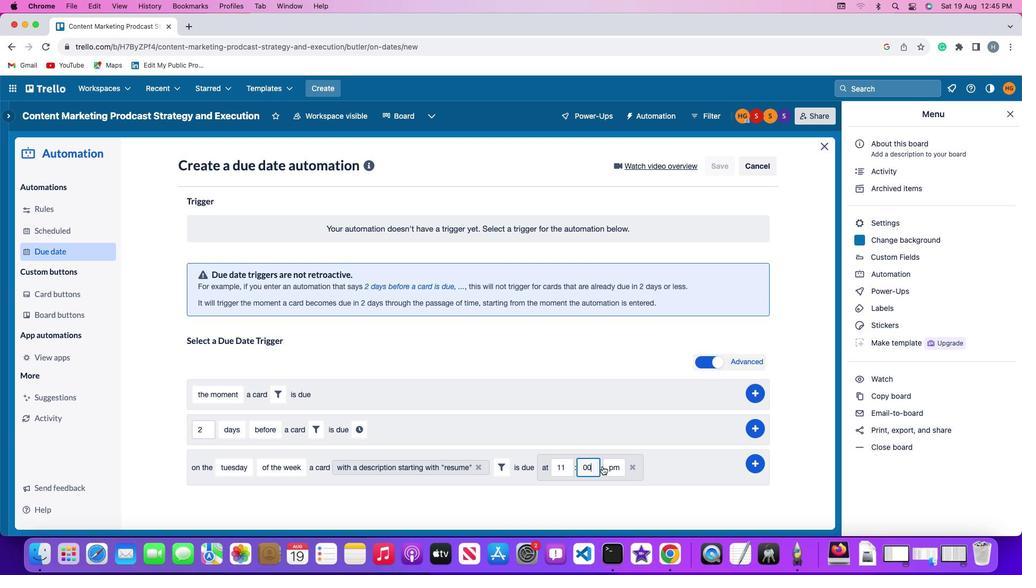 
Action: Mouse pressed left at (600, 464)
Screenshot: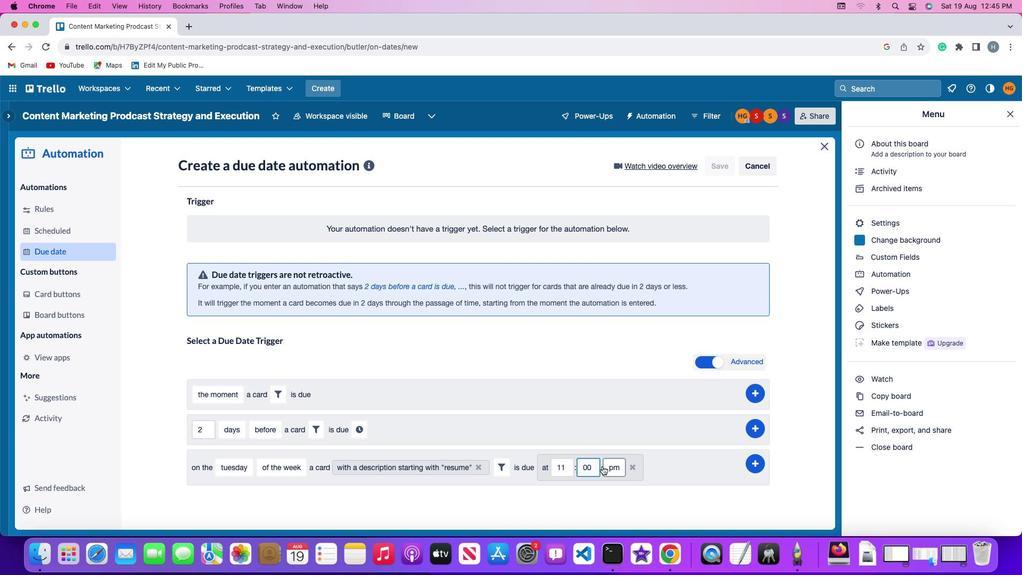 
Action: Mouse moved to (617, 484)
Screenshot: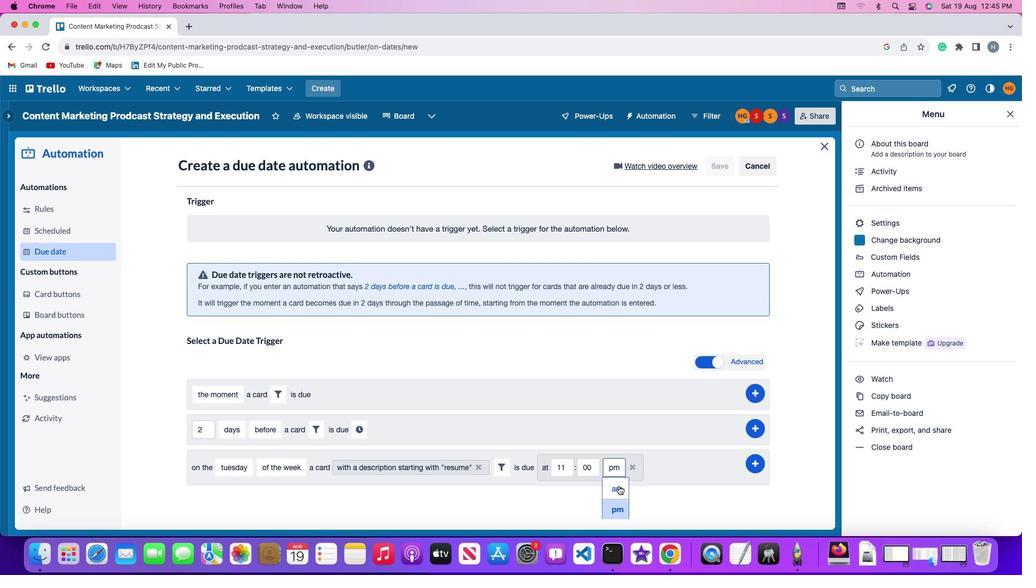 
Action: Mouse pressed left at (617, 484)
Screenshot: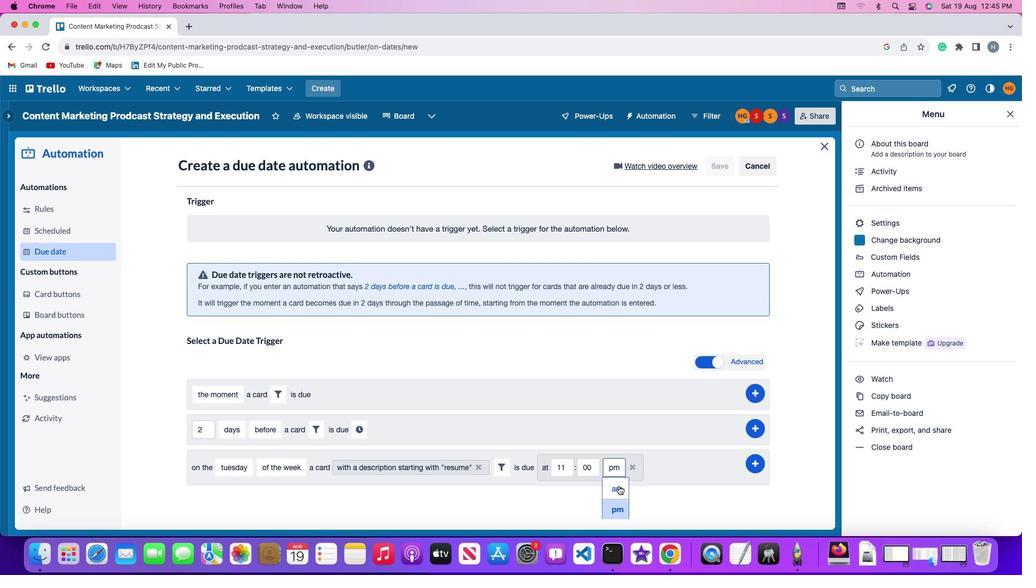 
Action: Mouse moved to (755, 458)
Screenshot: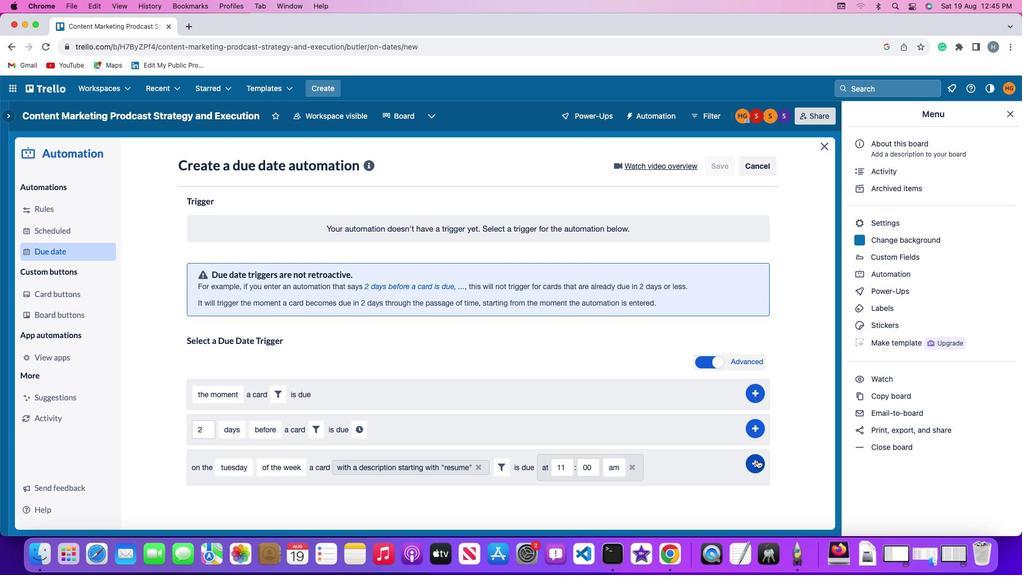 
Action: Mouse pressed left at (755, 458)
Screenshot: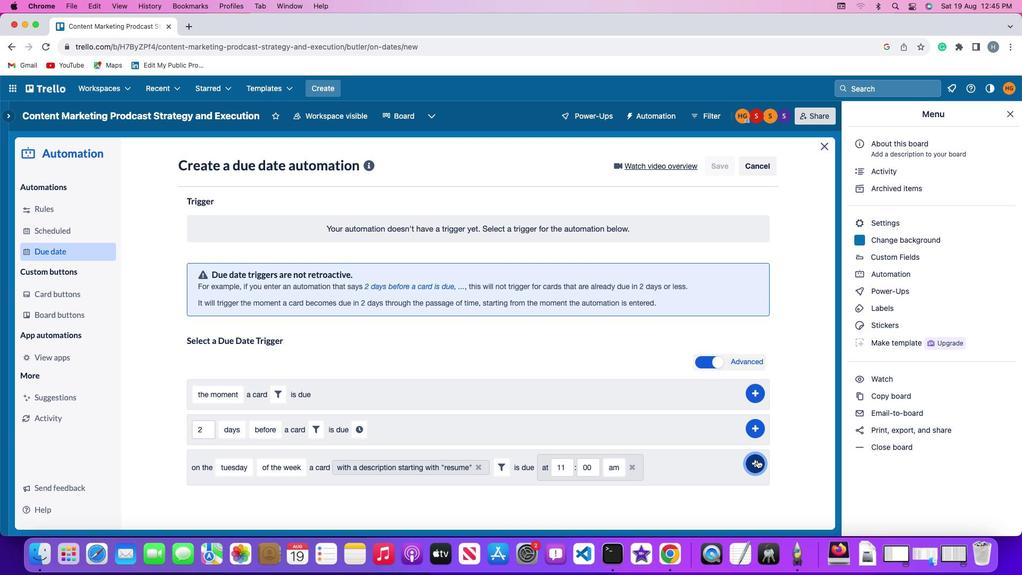 
Action: Mouse moved to (798, 384)
Screenshot: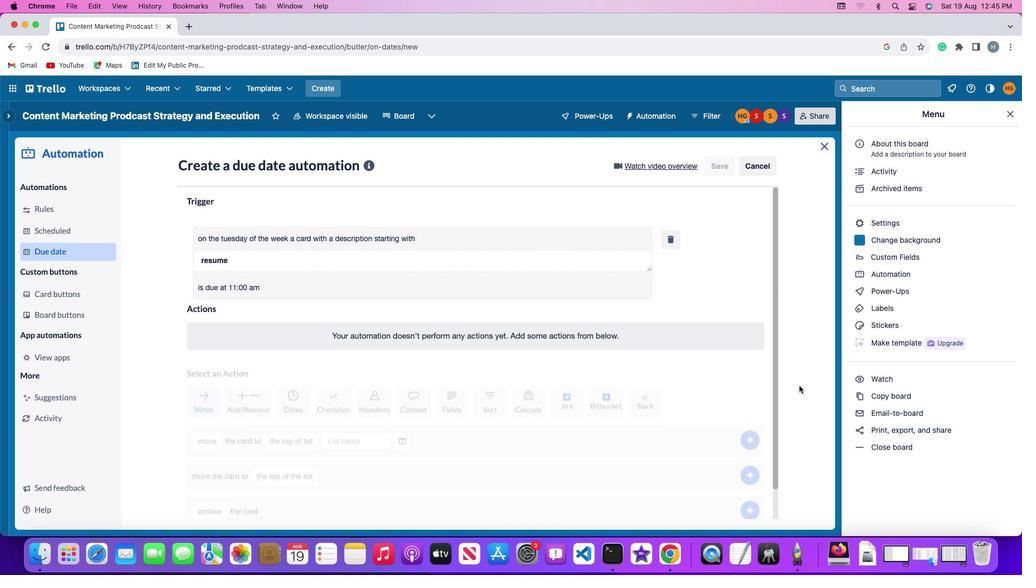 
